 Task: Create a due date automation trigger when advanced on, 2 working days before a card is due add fields with custom field "Resume" set to a date more than 1 days ago at 11:00 AM.
Action: Mouse moved to (832, 242)
Screenshot: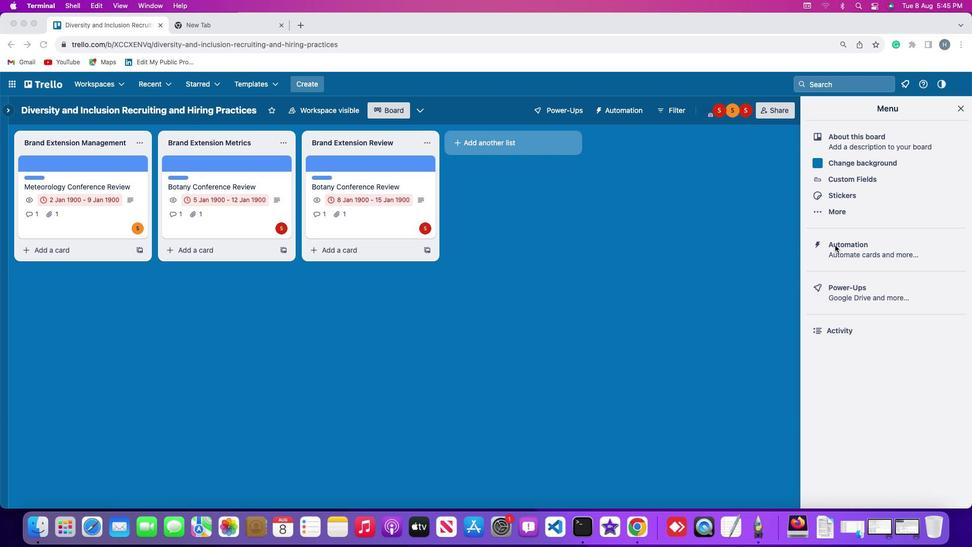 
Action: Mouse pressed left at (832, 242)
Screenshot: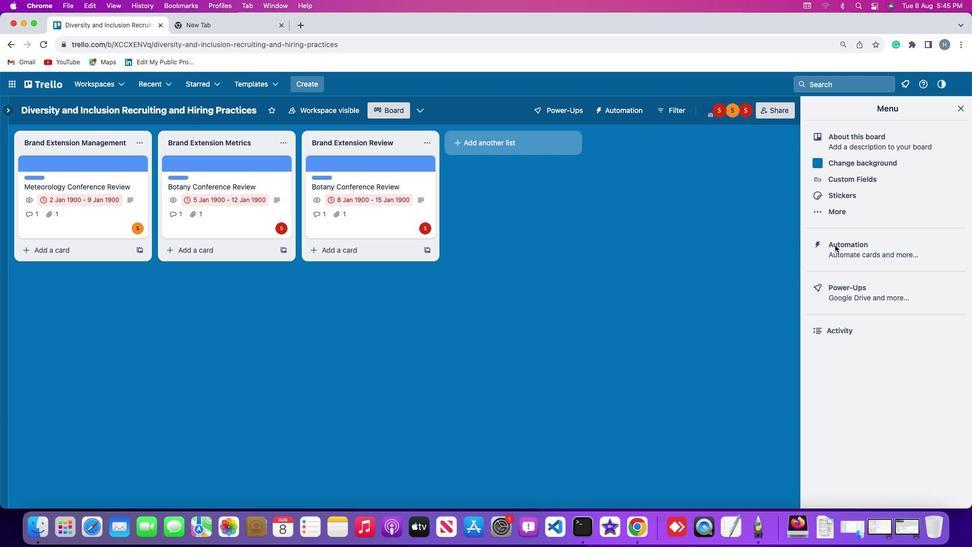 
Action: Mouse pressed left at (832, 242)
Screenshot: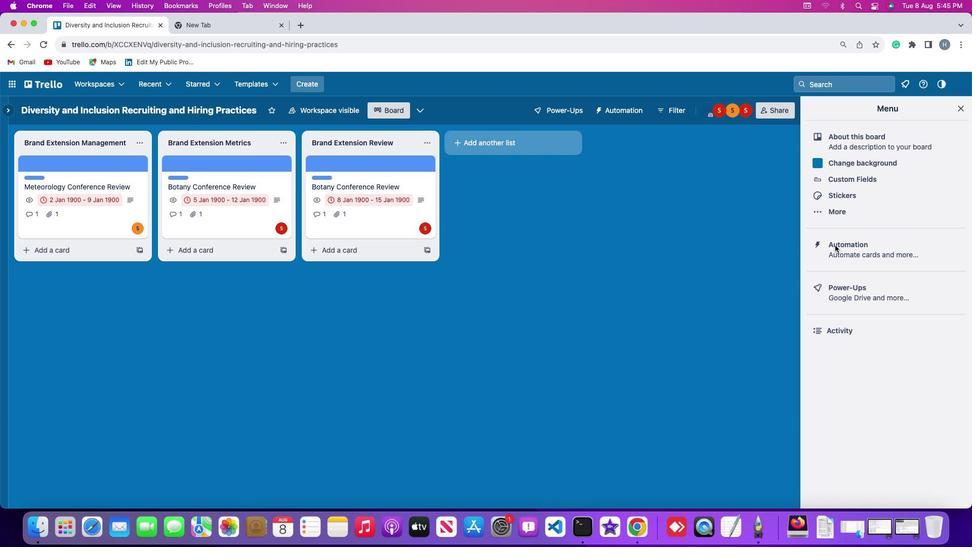 
Action: Mouse moved to (67, 233)
Screenshot: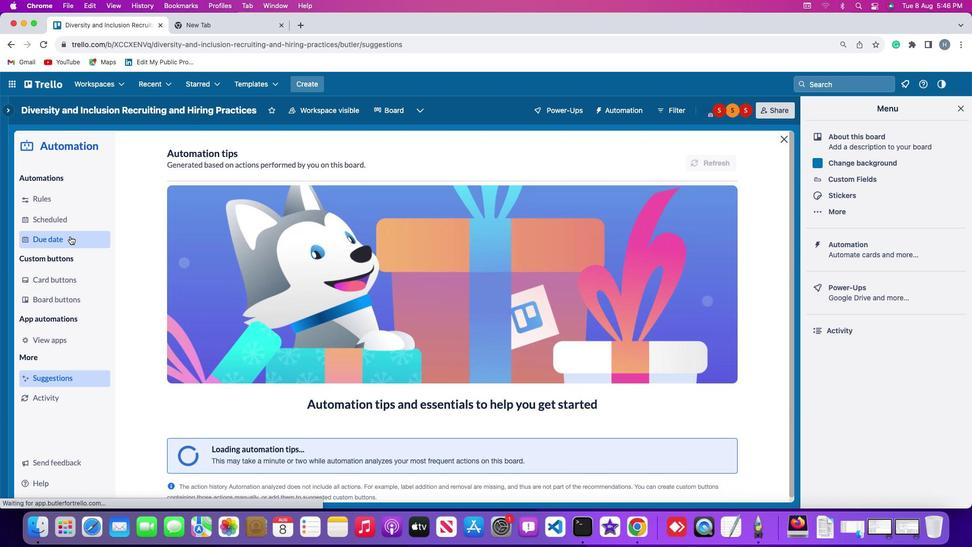 
Action: Mouse pressed left at (67, 233)
Screenshot: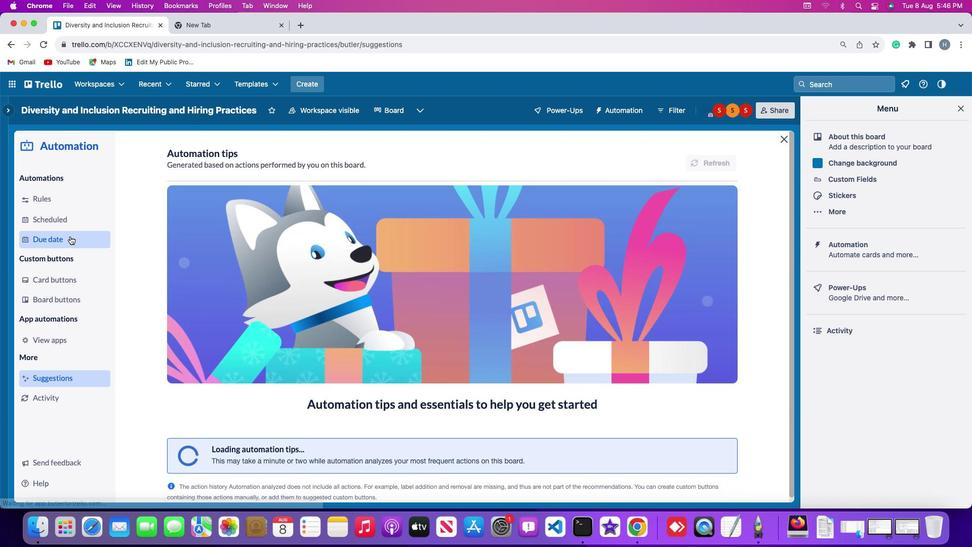 
Action: Mouse moved to (677, 155)
Screenshot: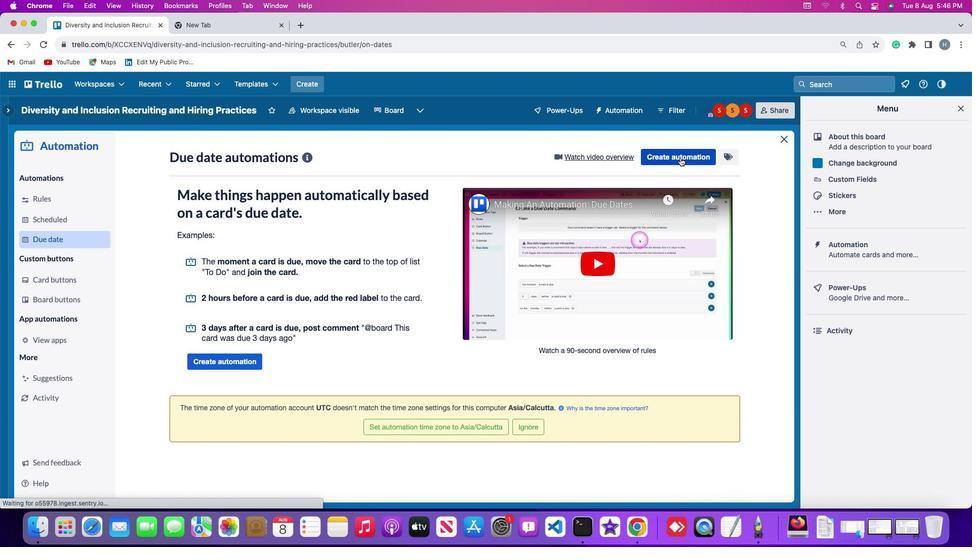 
Action: Mouse pressed left at (677, 155)
Screenshot: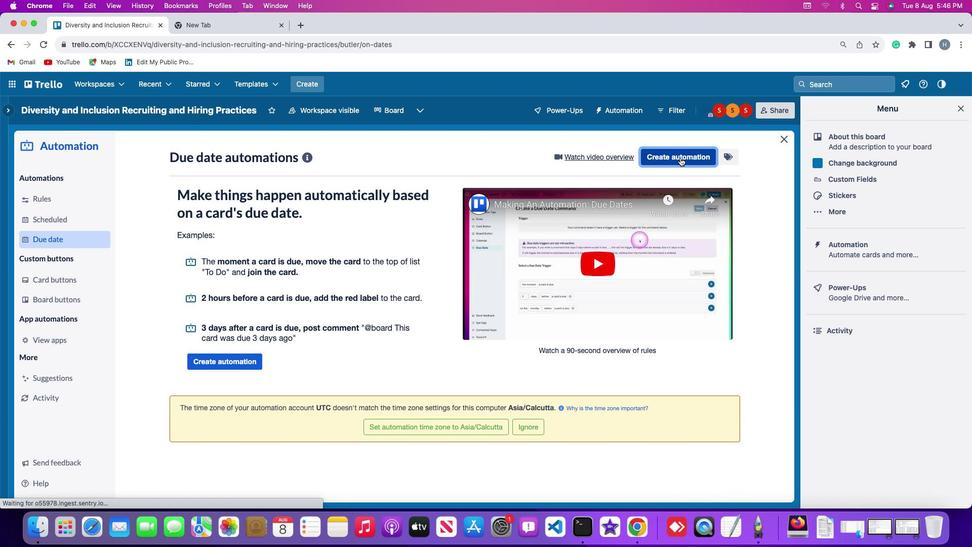 
Action: Mouse moved to (198, 251)
Screenshot: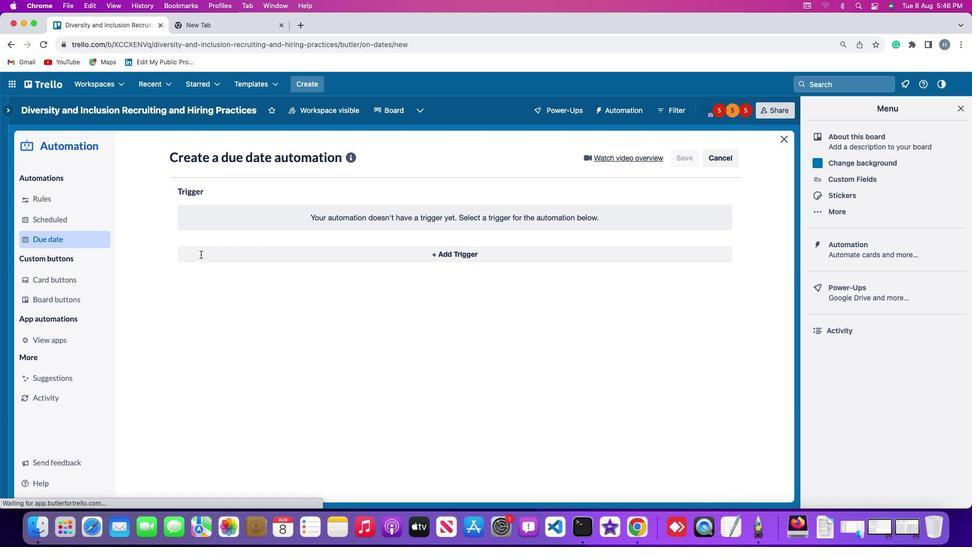 
Action: Mouse pressed left at (198, 251)
Screenshot: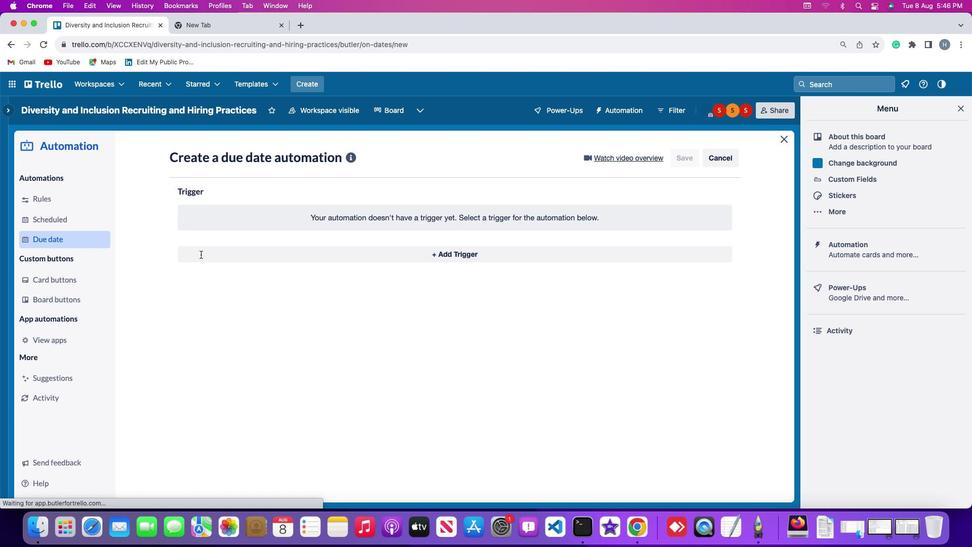 
Action: Mouse moved to (198, 406)
Screenshot: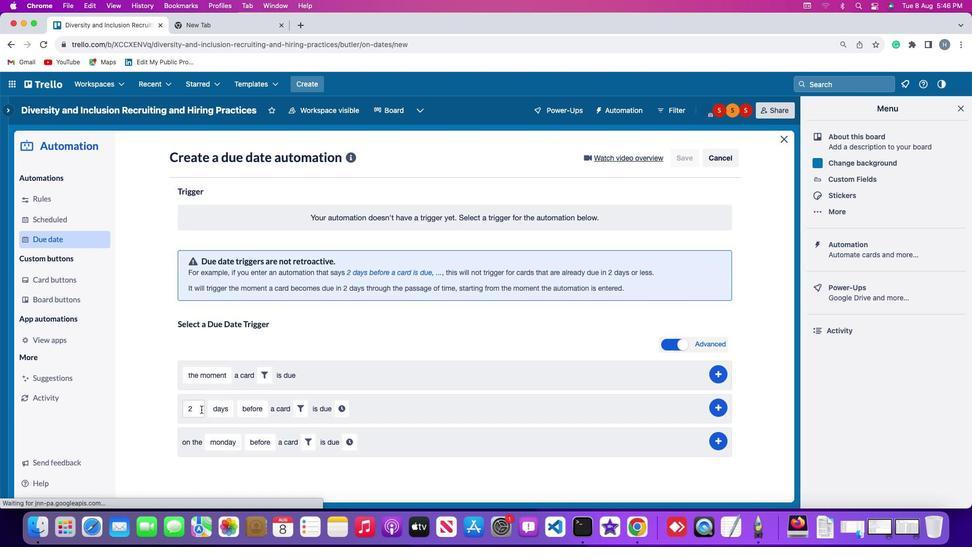 
Action: Mouse pressed left at (198, 406)
Screenshot: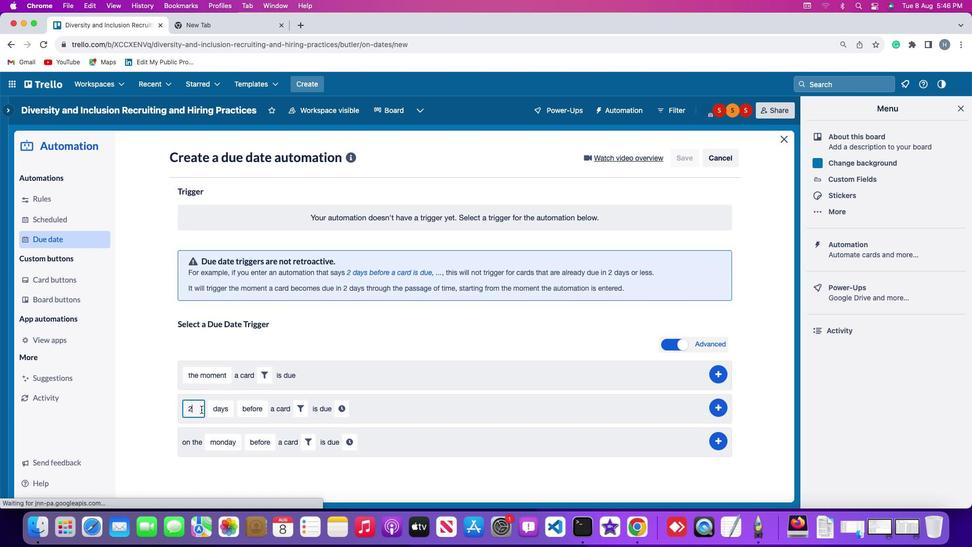 
Action: Key pressed Key.backspace'2'
Screenshot: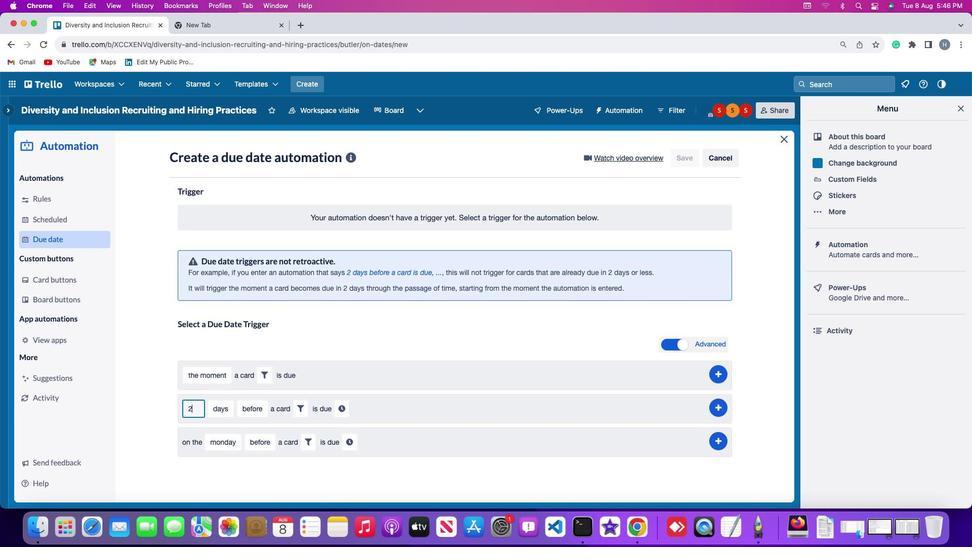 
Action: Mouse moved to (218, 405)
Screenshot: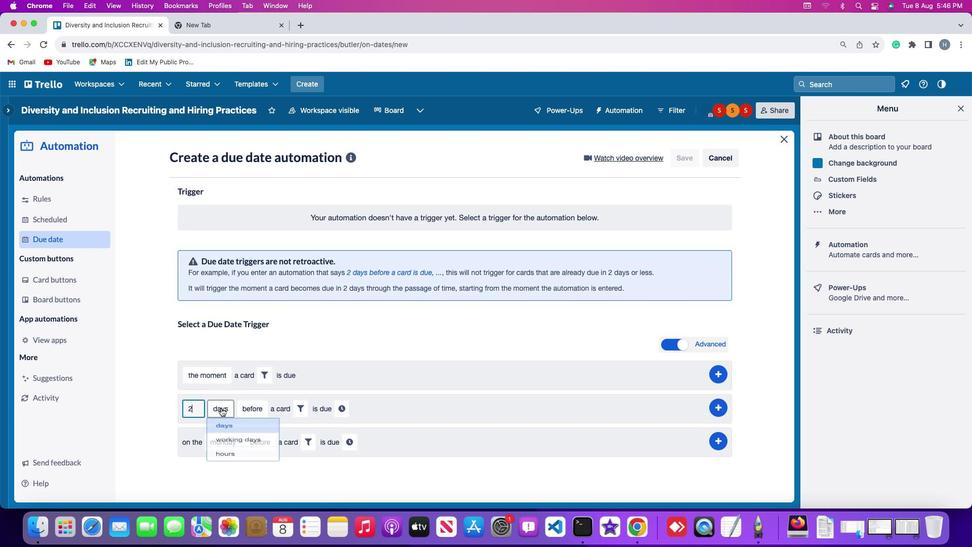 
Action: Mouse pressed left at (218, 405)
Screenshot: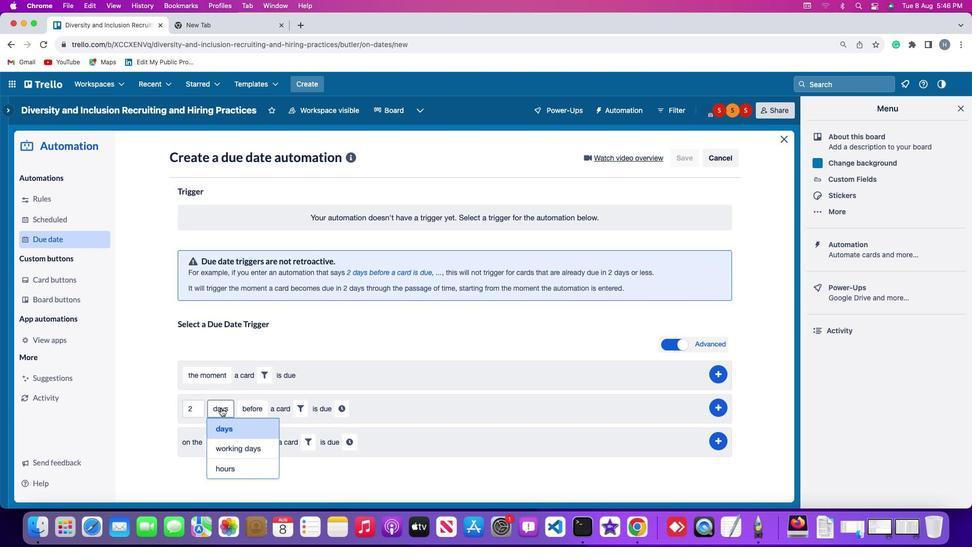 
Action: Mouse moved to (230, 445)
Screenshot: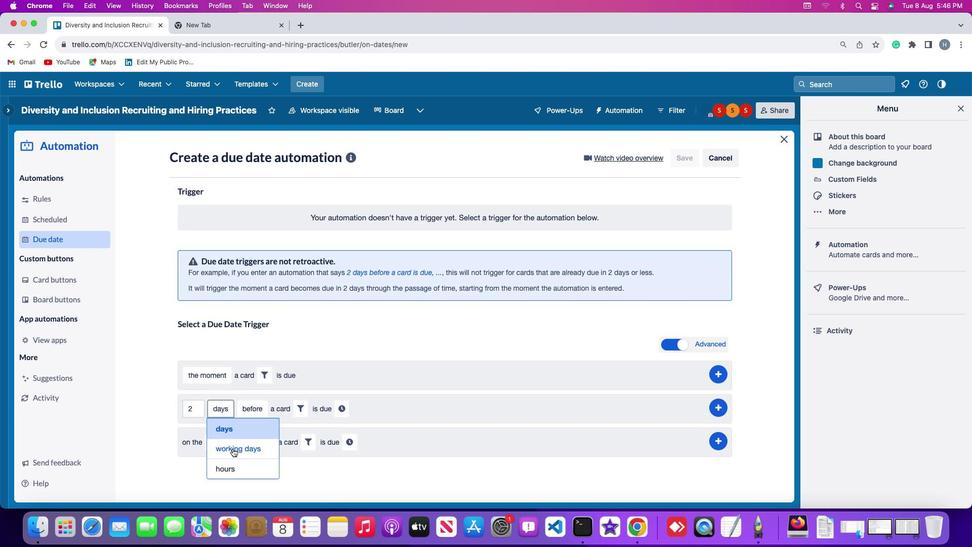 
Action: Mouse pressed left at (230, 445)
Screenshot: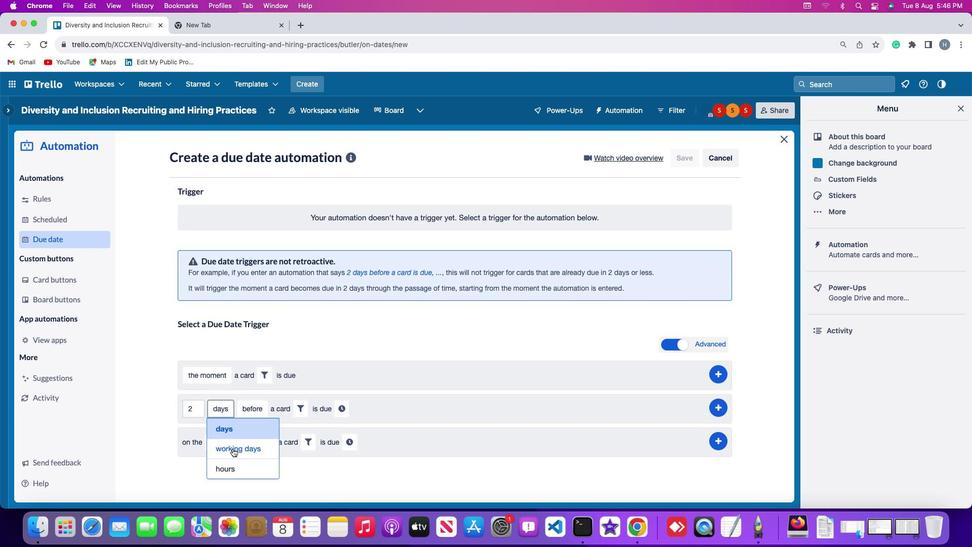 
Action: Mouse moved to (270, 410)
Screenshot: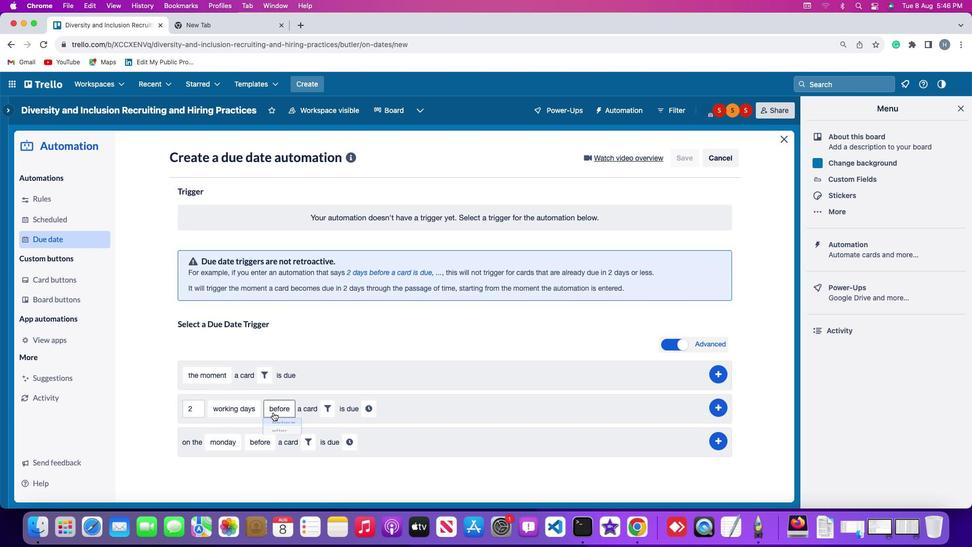 
Action: Mouse pressed left at (270, 410)
Screenshot: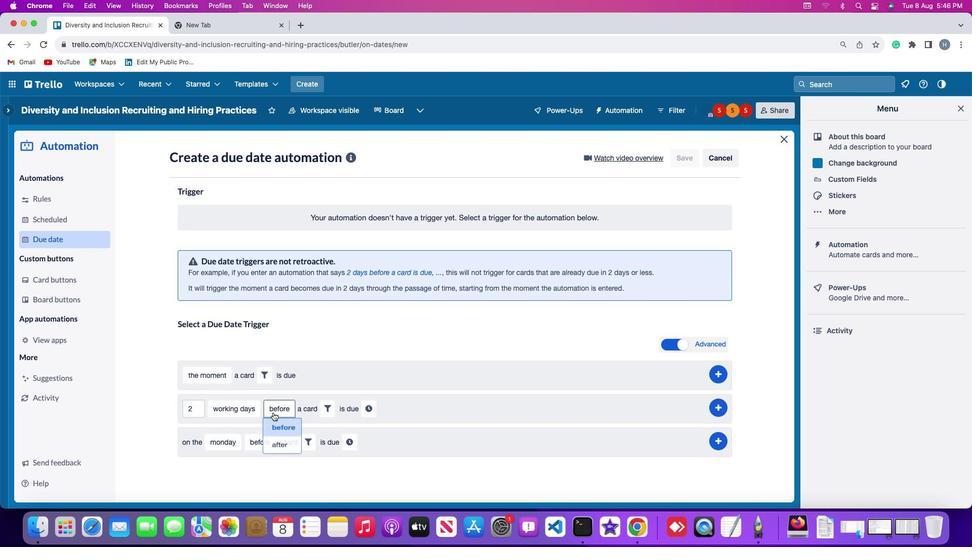 
Action: Mouse moved to (278, 426)
Screenshot: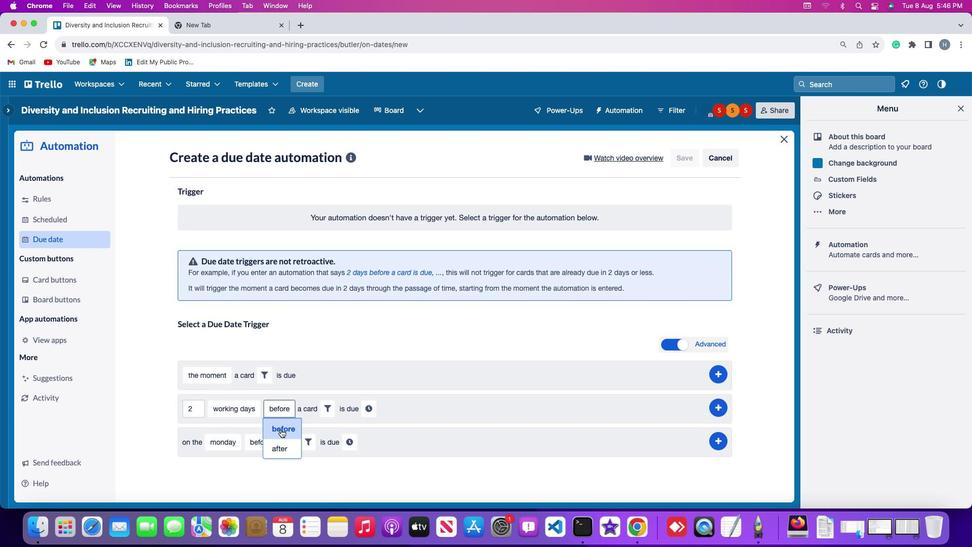 
Action: Mouse pressed left at (278, 426)
Screenshot: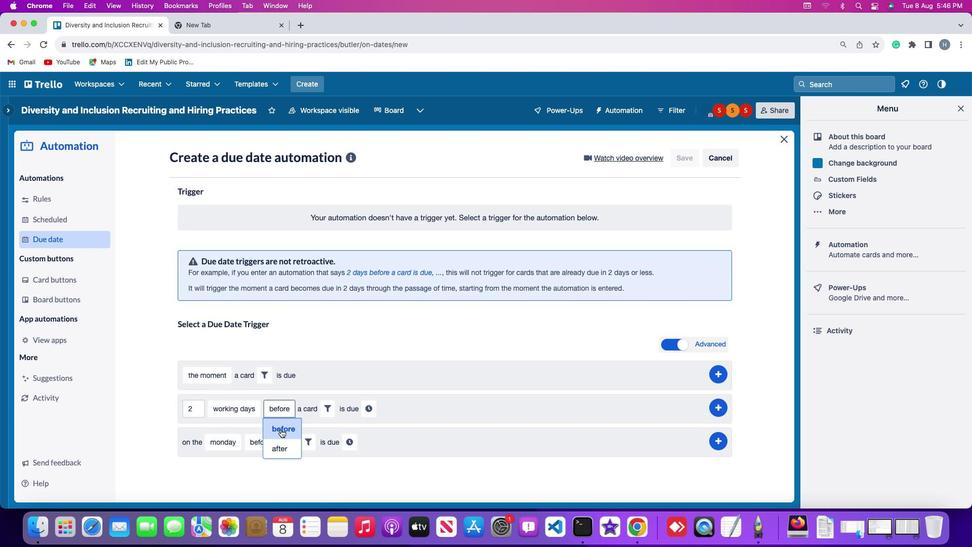 
Action: Mouse moved to (339, 404)
Screenshot: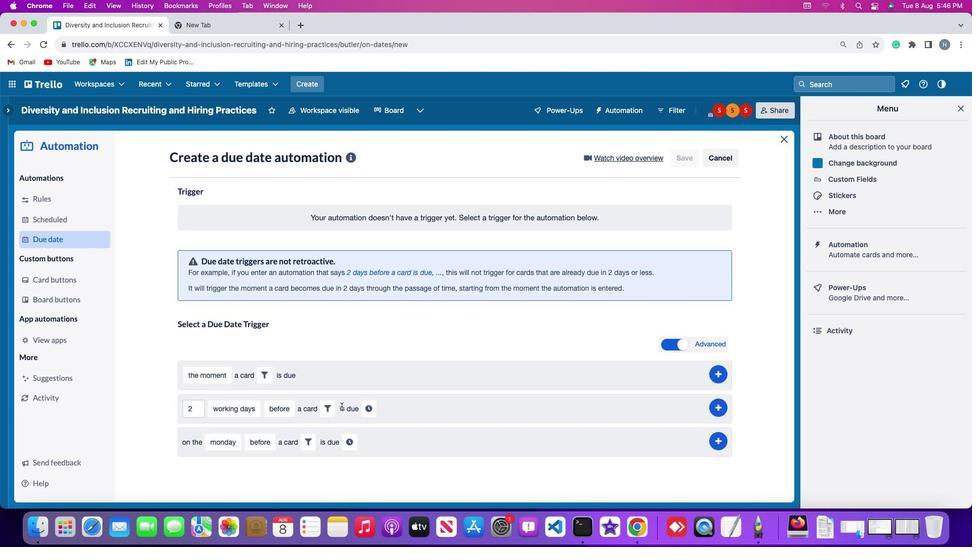 
Action: Mouse pressed left at (339, 404)
Screenshot: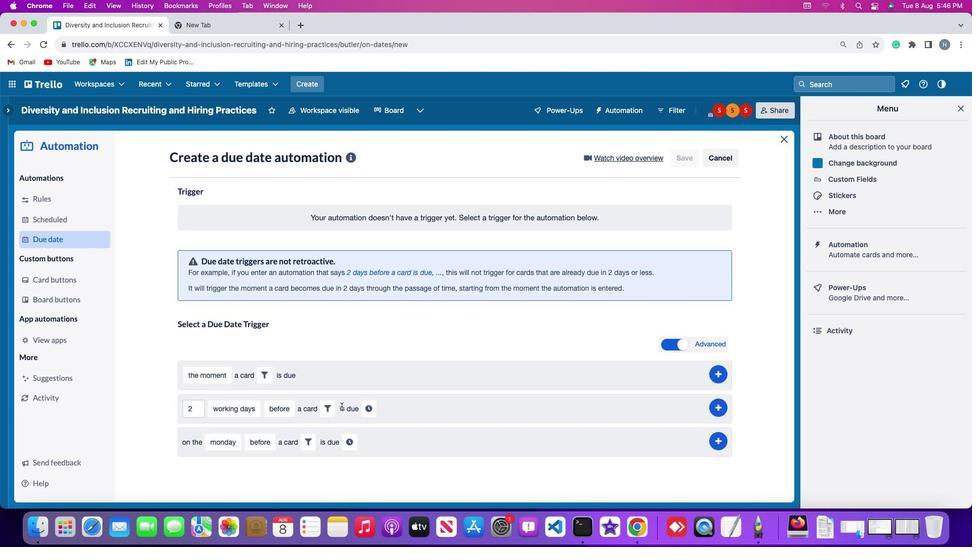 
Action: Mouse moved to (326, 407)
Screenshot: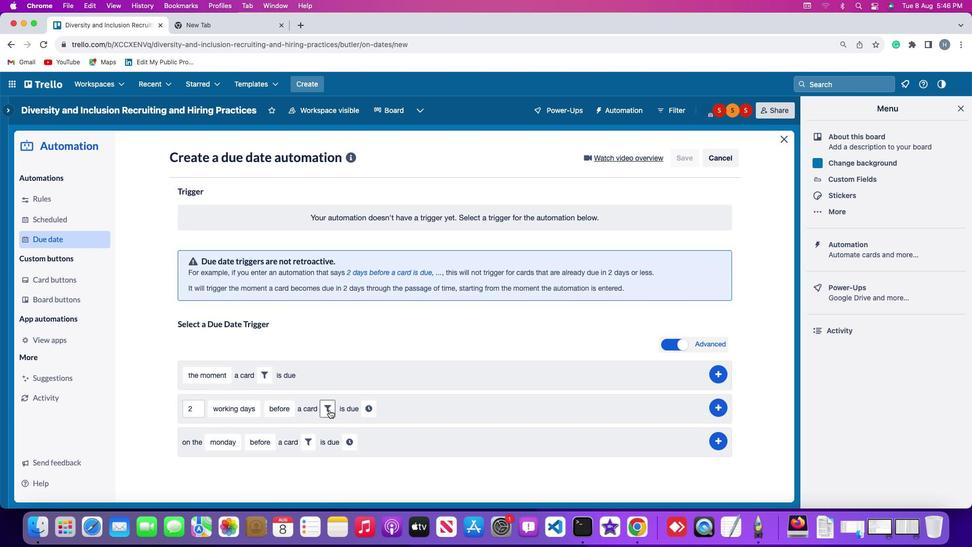 
Action: Mouse pressed left at (326, 407)
Screenshot: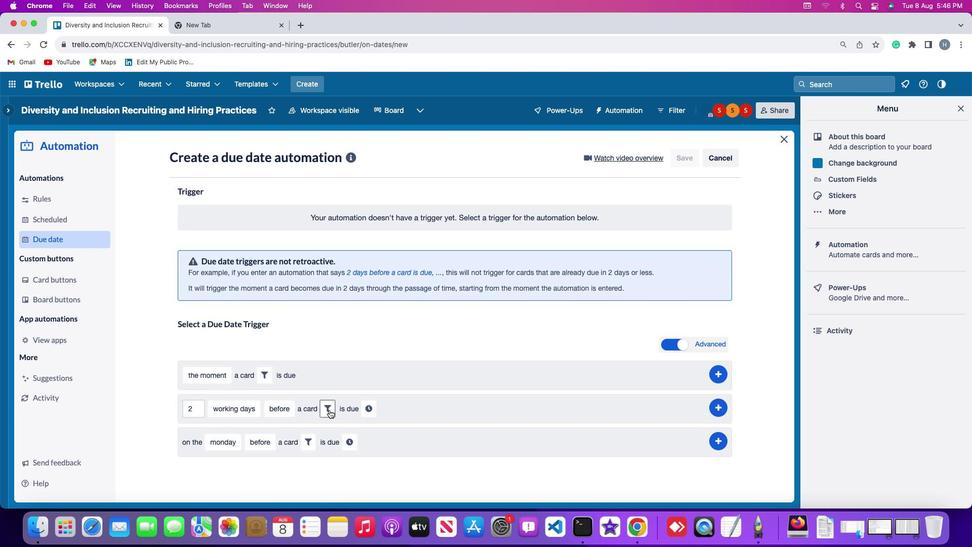 
Action: Mouse moved to (485, 435)
Screenshot: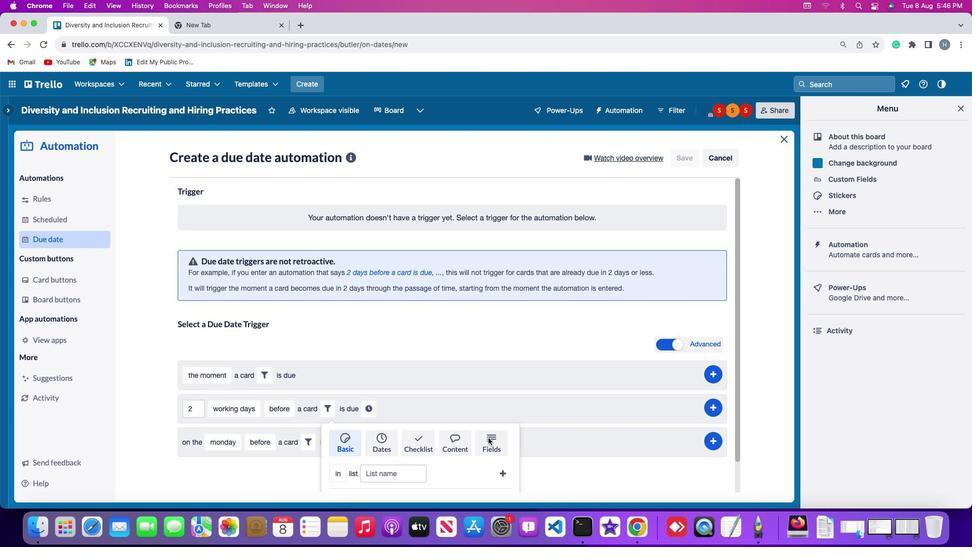 
Action: Mouse pressed left at (485, 435)
Screenshot: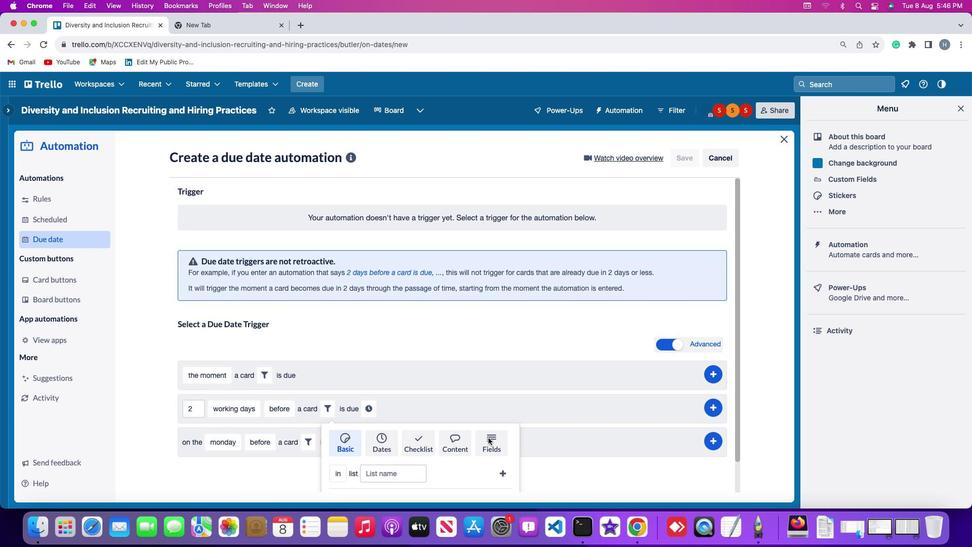 
Action: Mouse moved to (289, 452)
Screenshot: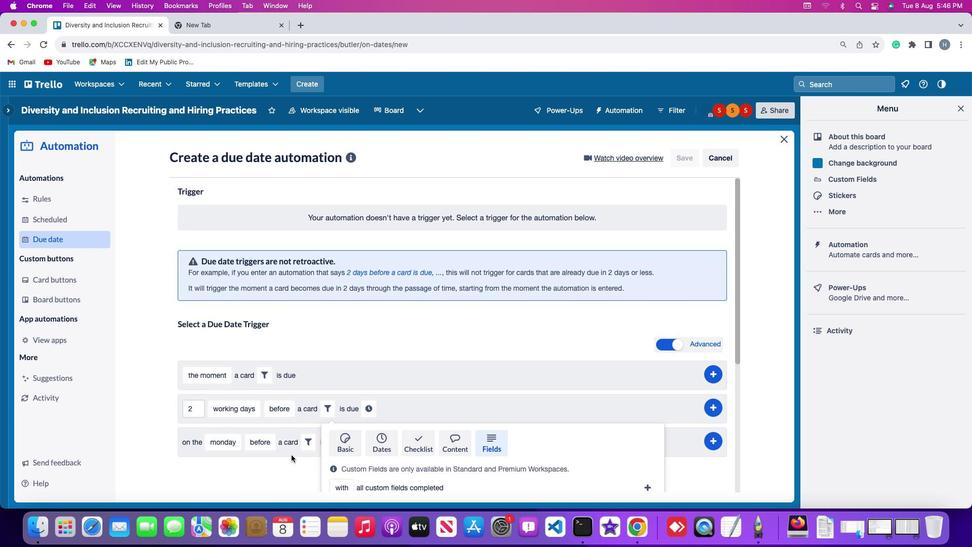 
Action: Mouse scrolled (289, 452) with delta (-2, -2)
Screenshot: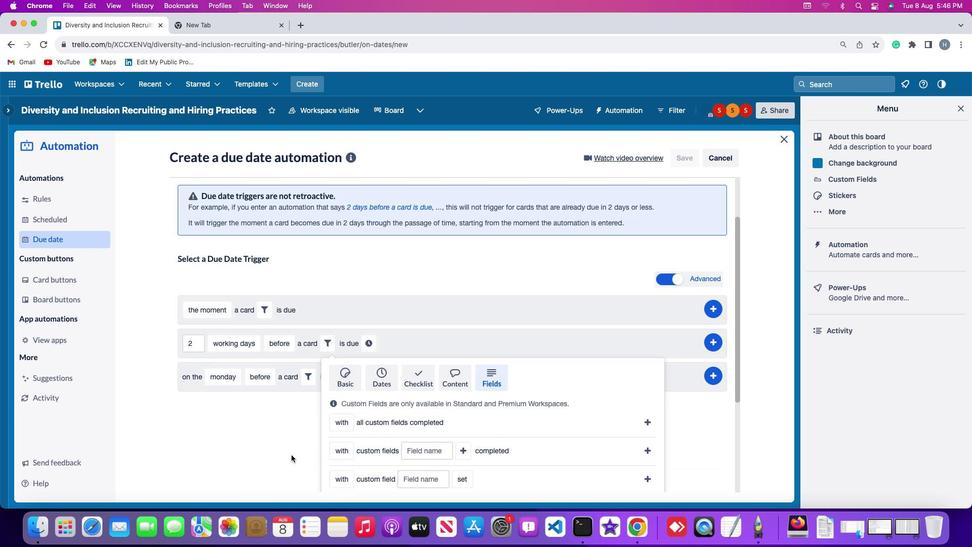 
Action: Mouse scrolled (289, 452) with delta (-2, -2)
Screenshot: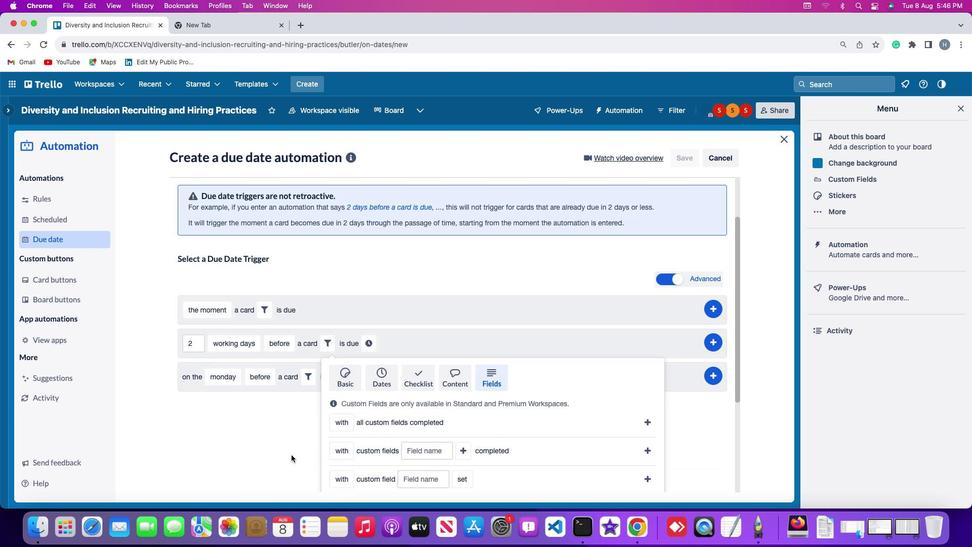 
Action: Mouse scrolled (289, 452) with delta (-2, -3)
Screenshot: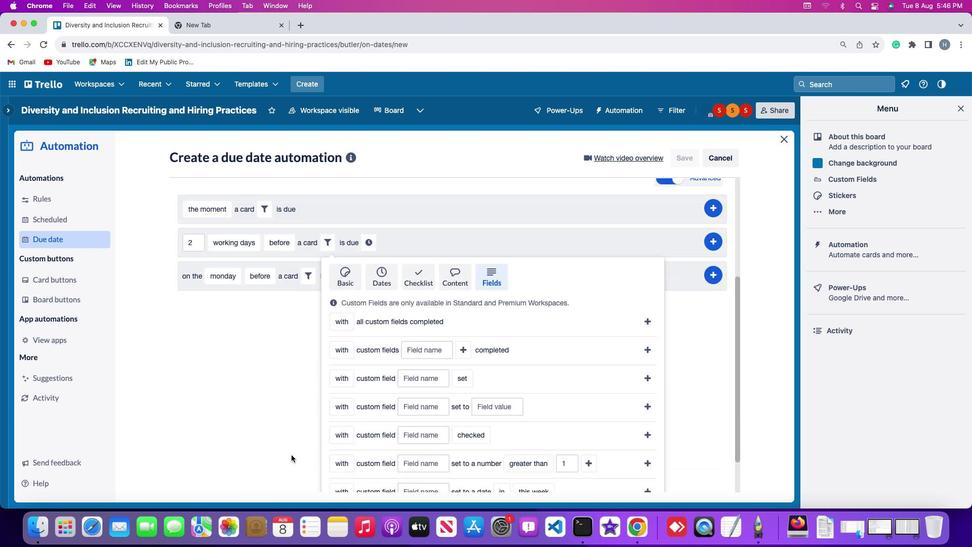 
Action: Mouse scrolled (289, 452) with delta (-2, -4)
Screenshot: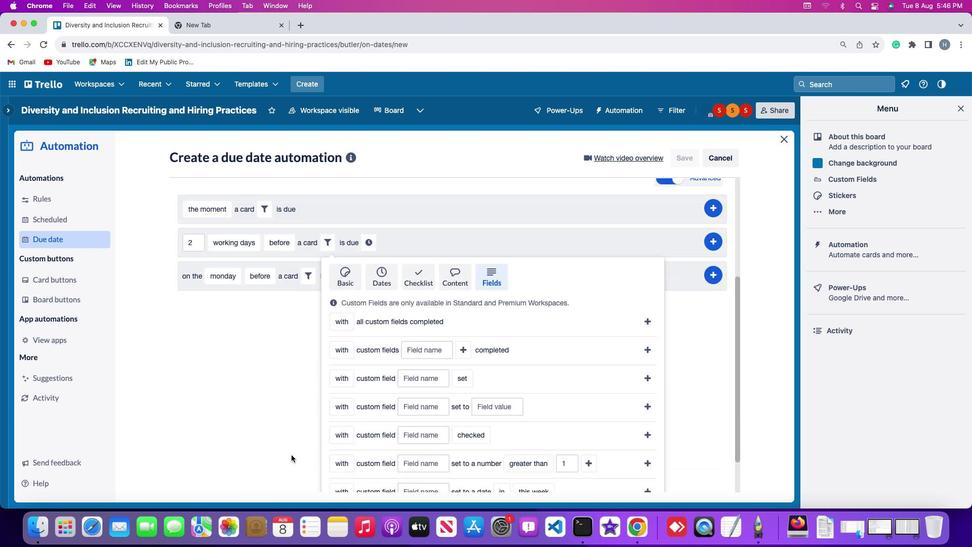 
Action: Mouse scrolled (289, 452) with delta (-2, -5)
Screenshot: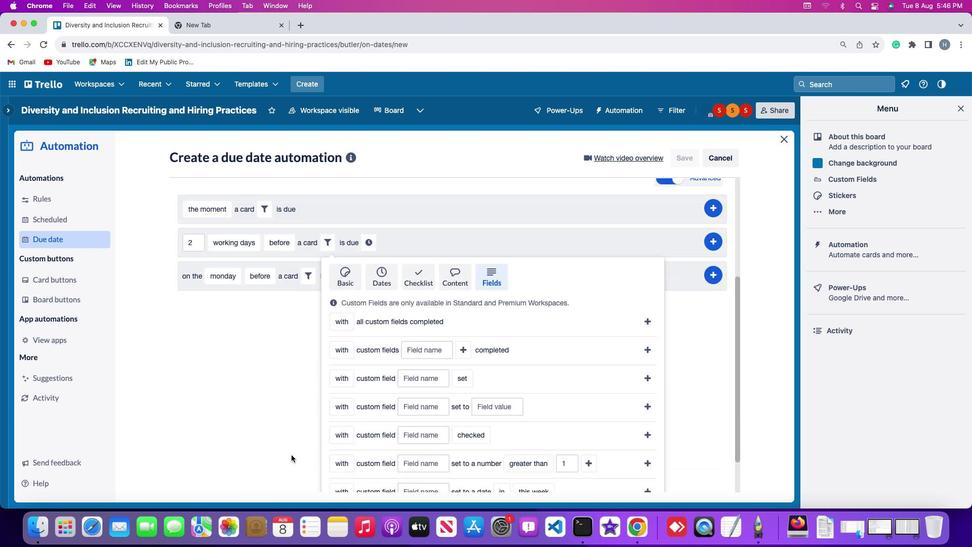 
Action: Mouse scrolled (289, 452) with delta (-2, -5)
Screenshot: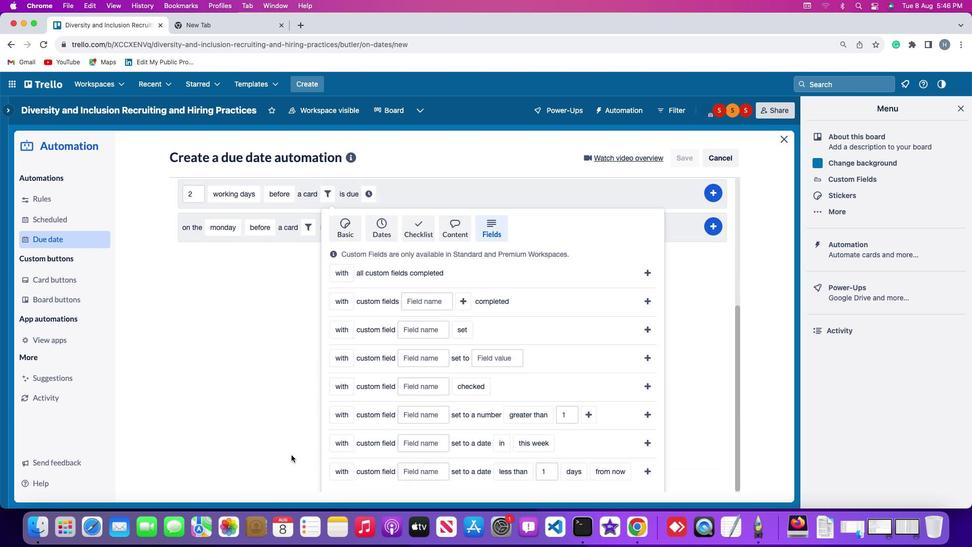 
Action: Mouse scrolled (289, 452) with delta (-2, -2)
Screenshot: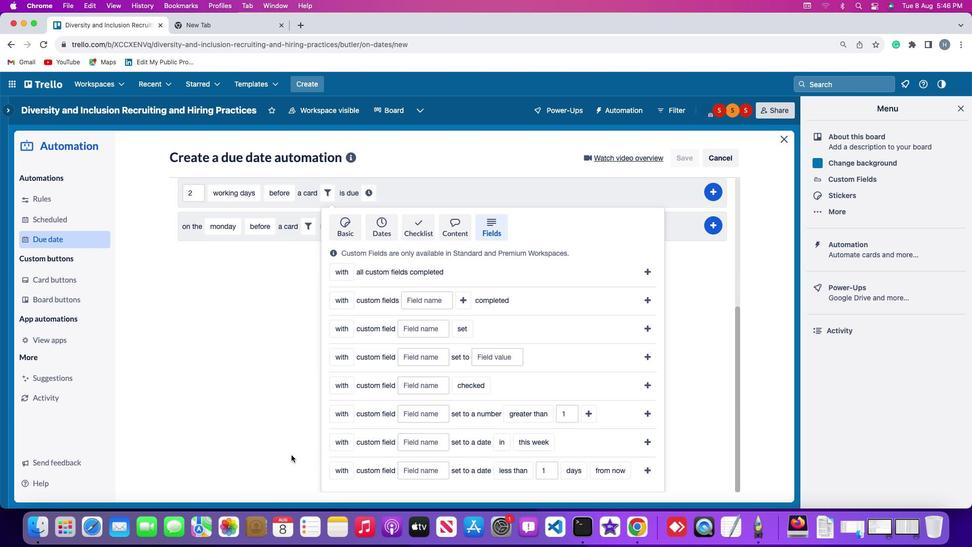 
Action: Mouse scrolled (289, 452) with delta (-2, -2)
Screenshot: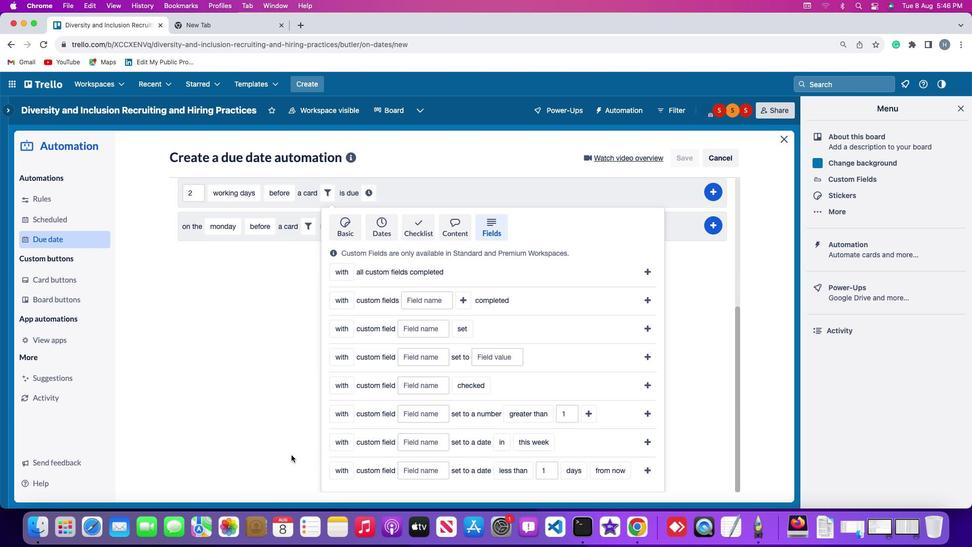 
Action: Mouse scrolled (289, 452) with delta (-2, -4)
Screenshot: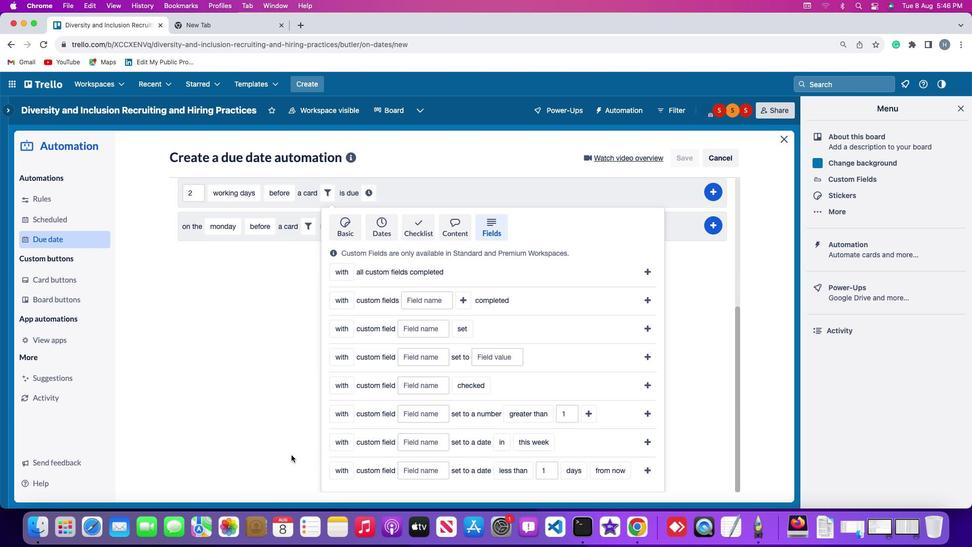 
Action: Mouse scrolled (289, 452) with delta (-2, -4)
Screenshot: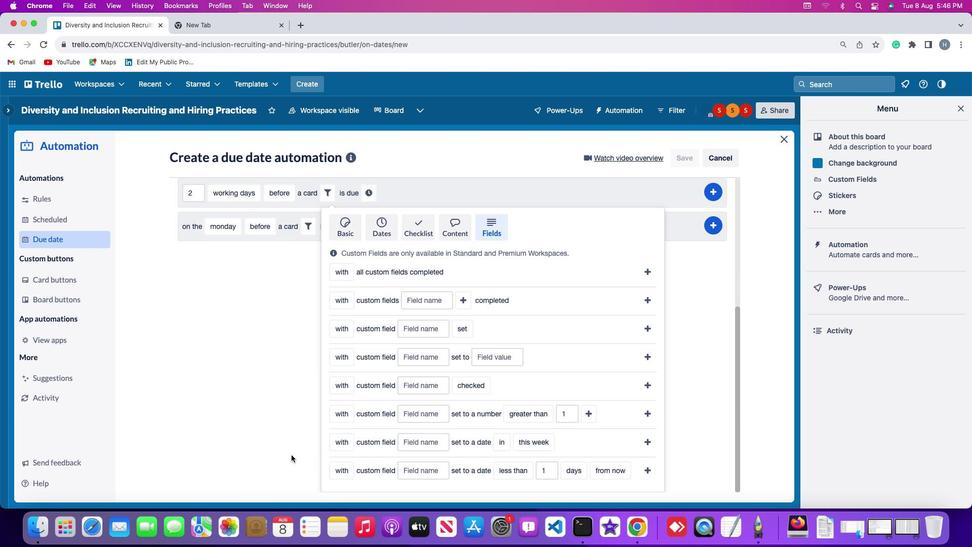 
Action: Mouse scrolled (289, 452) with delta (-2, -5)
Screenshot: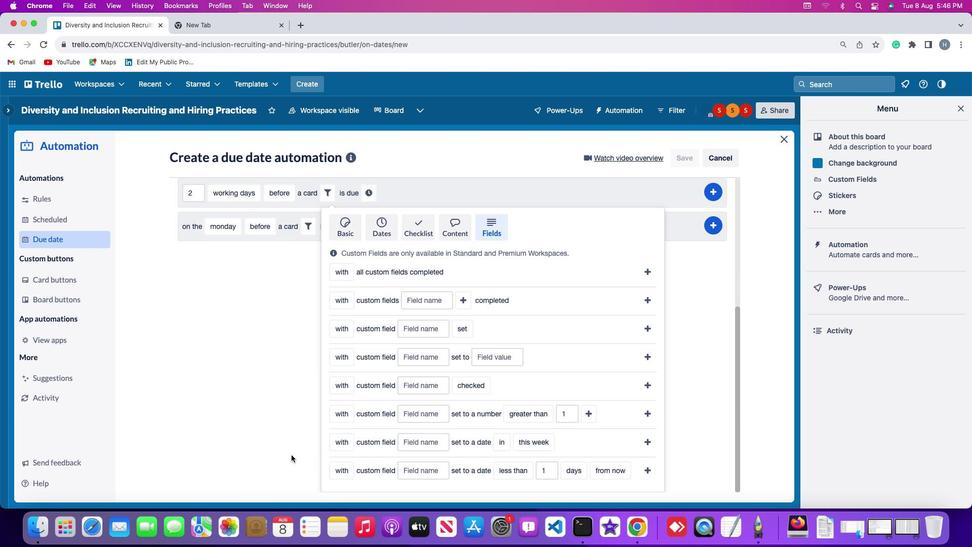 
Action: Mouse moved to (342, 467)
Screenshot: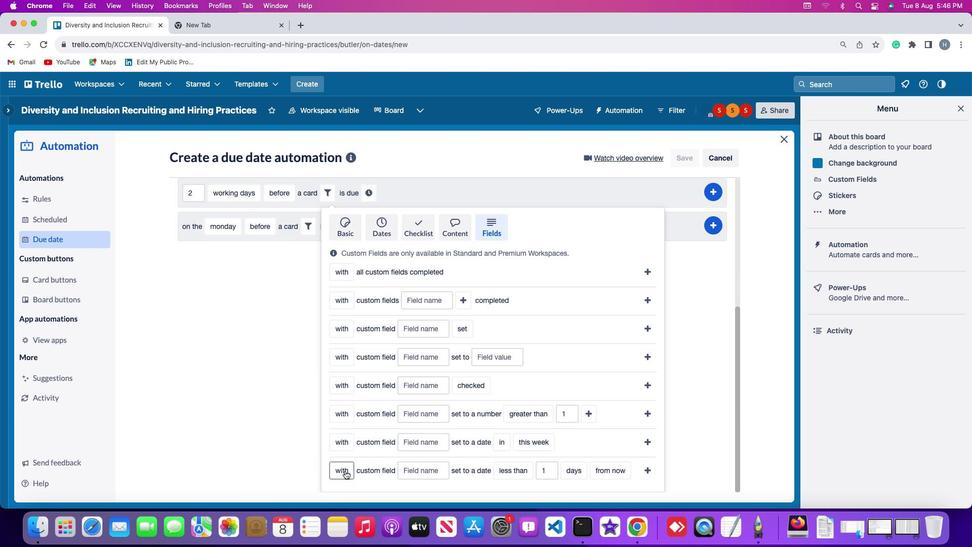 
Action: Mouse pressed left at (342, 467)
Screenshot: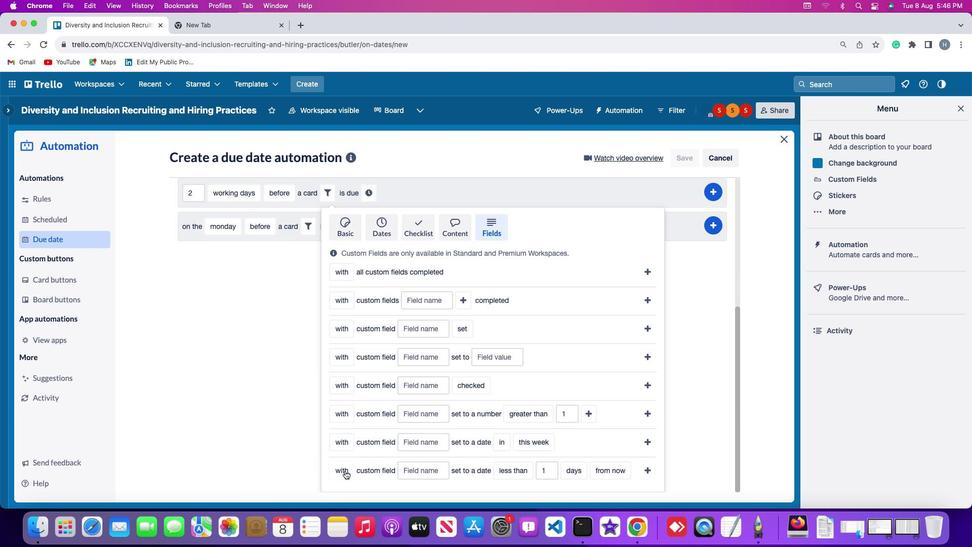 
Action: Mouse moved to (348, 430)
Screenshot: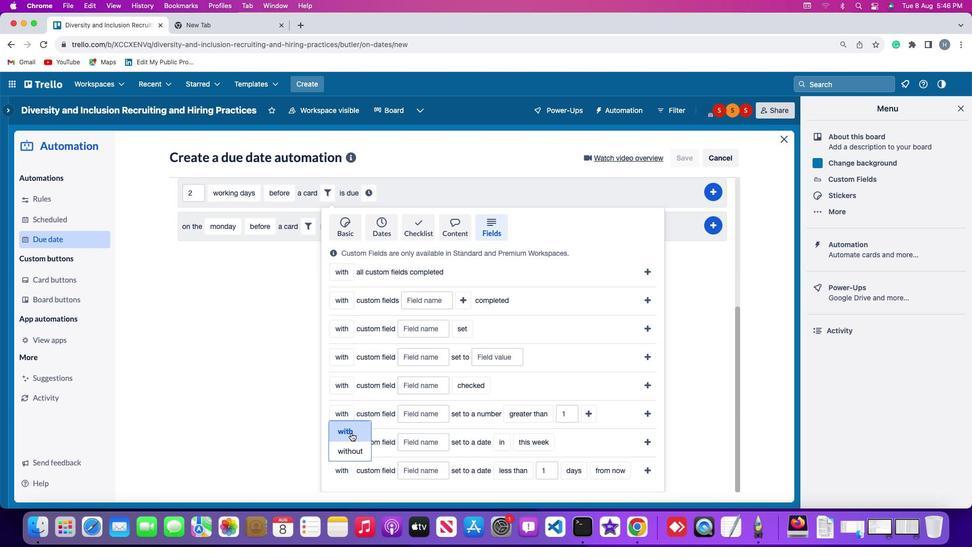 
Action: Mouse pressed left at (348, 430)
Screenshot: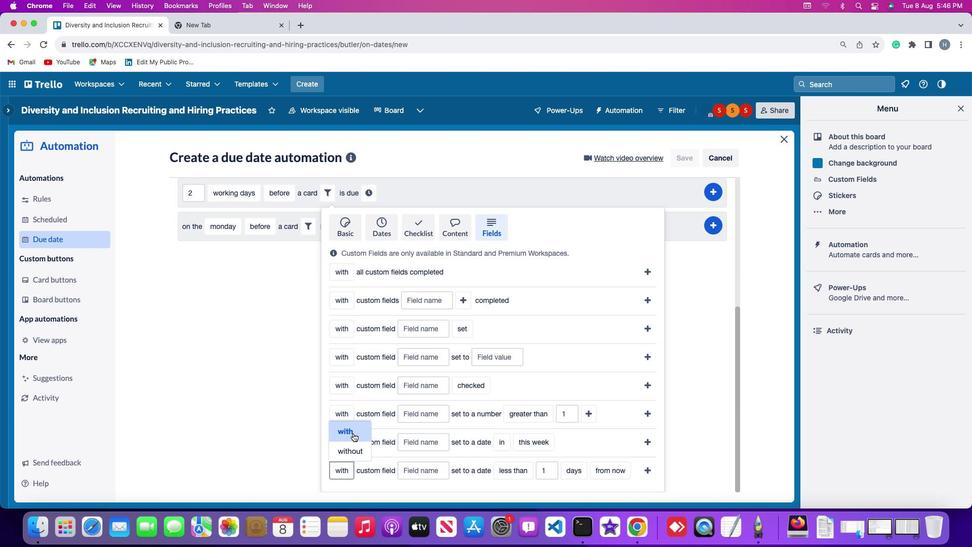 
Action: Mouse moved to (412, 472)
Screenshot: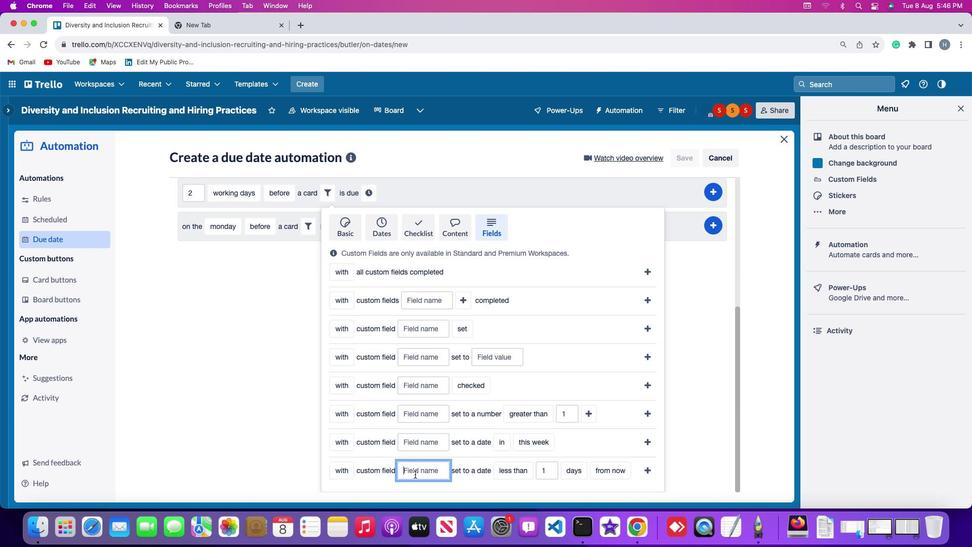 
Action: Mouse pressed left at (412, 472)
Screenshot: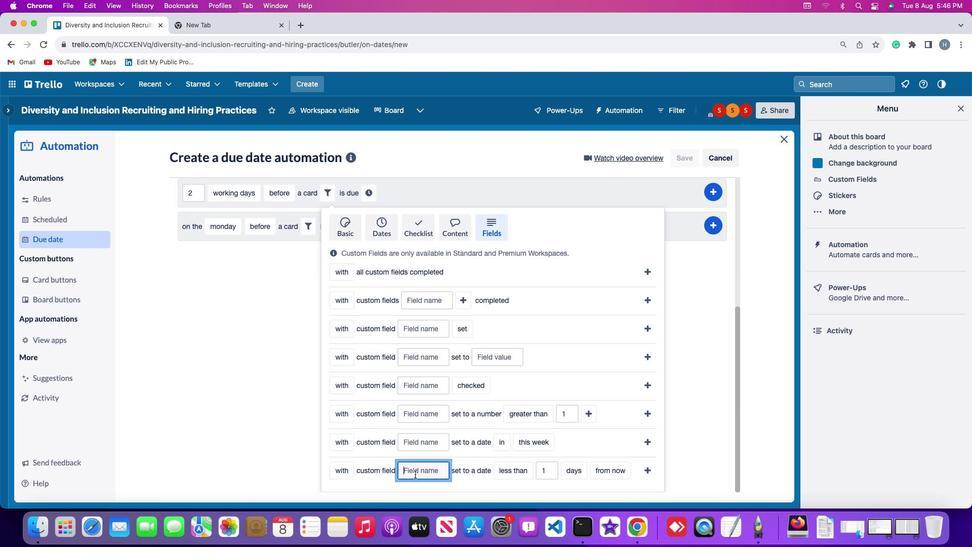 
Action: Key pressed Key.shift'R''e''s''u''m''e'
Screenshot: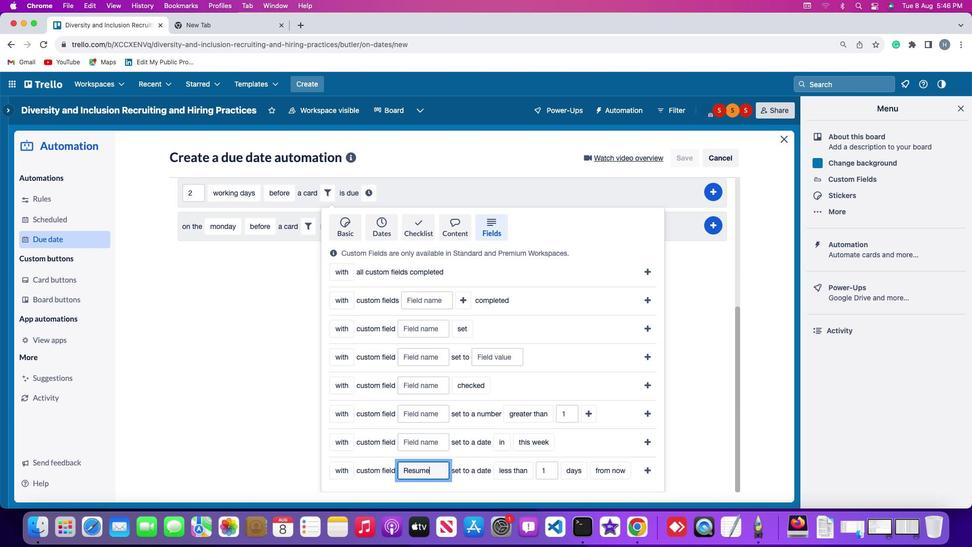 
Action: Mouse moved to (499, 471)
Screenshot: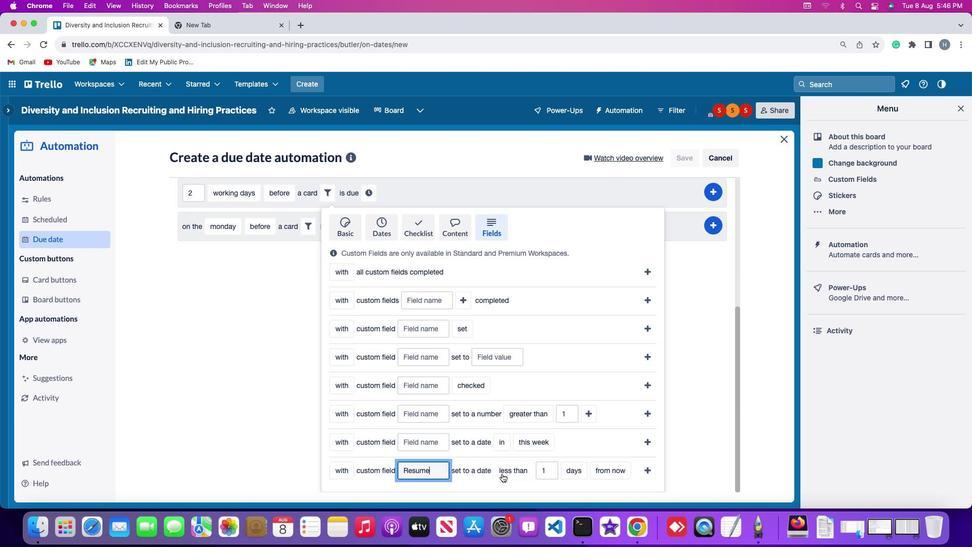 
Action: Mouse pressed left at (499, 471)
Screenshot: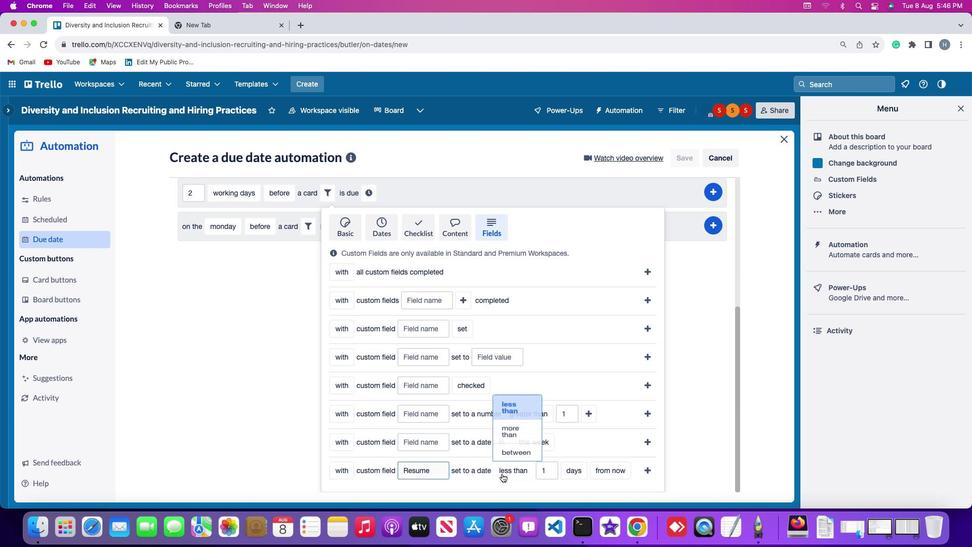 
Action: Mouse moved to (513, 420)
Screenshot: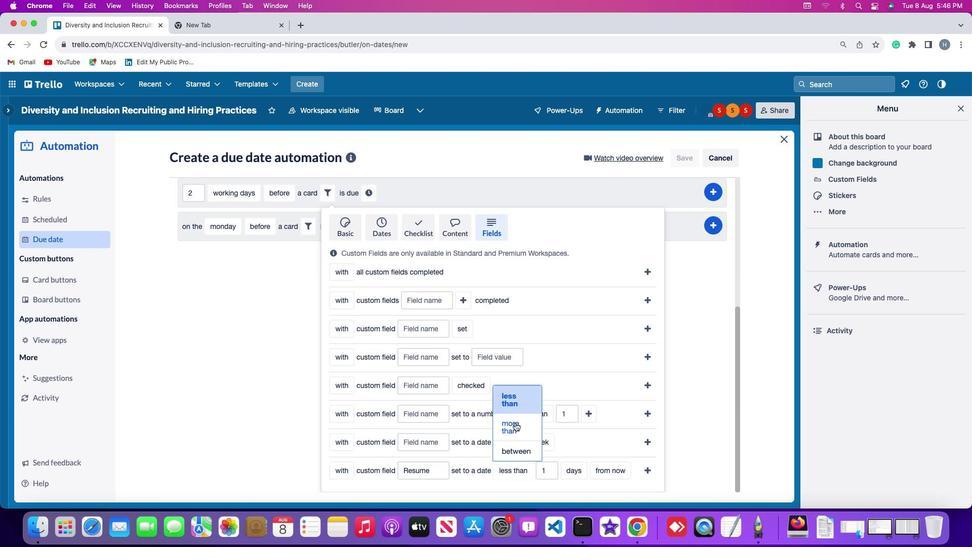 
Action: Mouse pressed left at (513, 420)
Screenshot: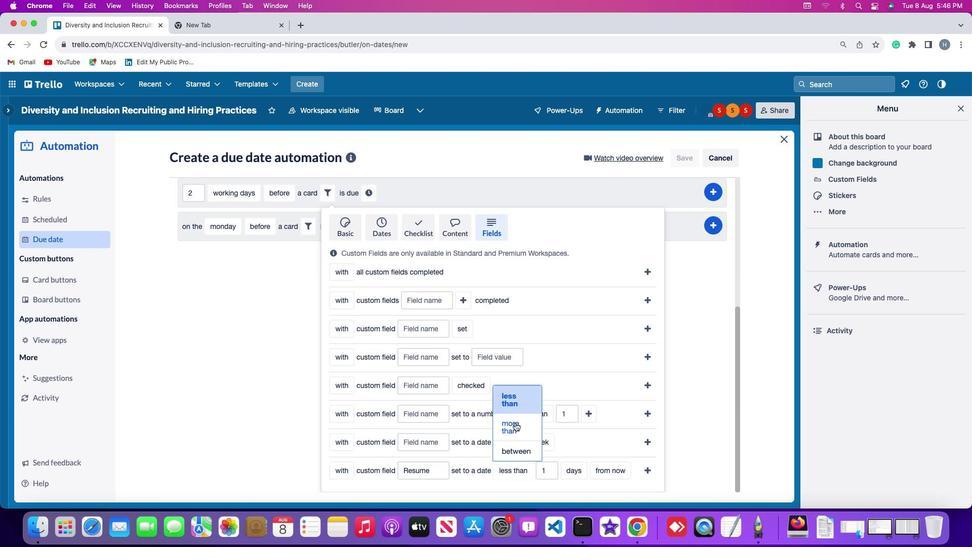 
Action: Mouse moved to (553, 468)
Screenshot: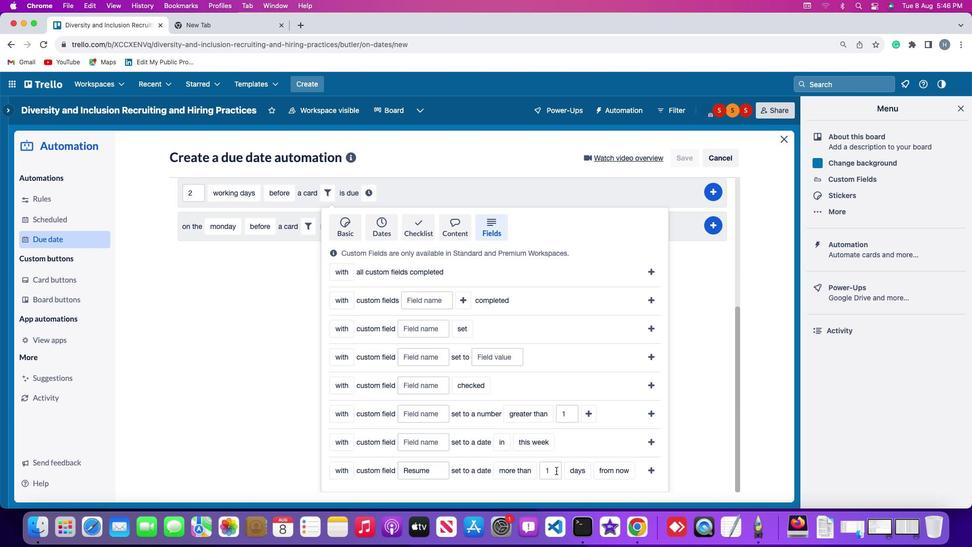 
Action: Mouse pressed left at (553, 468)
Screenshot: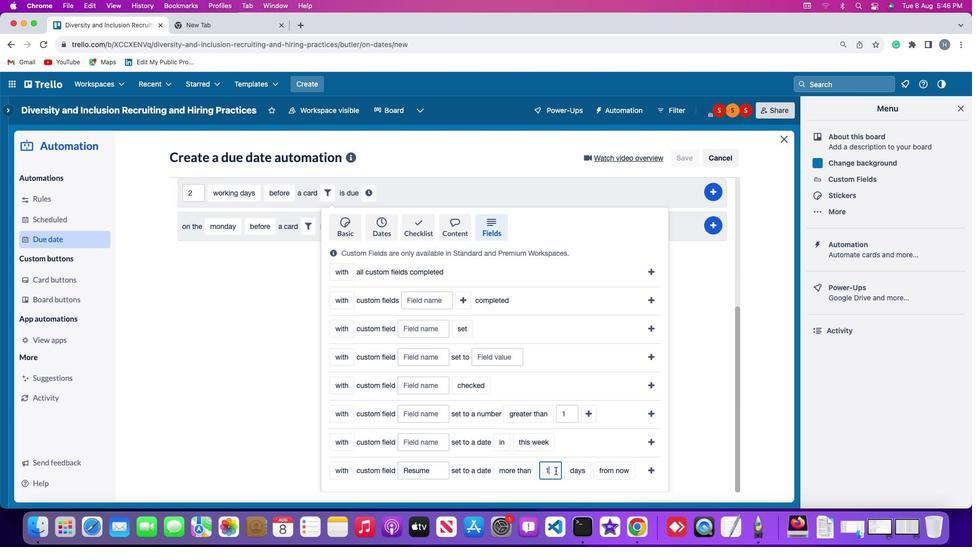
Action: Mouse moved to (553, 467)
Screenshot: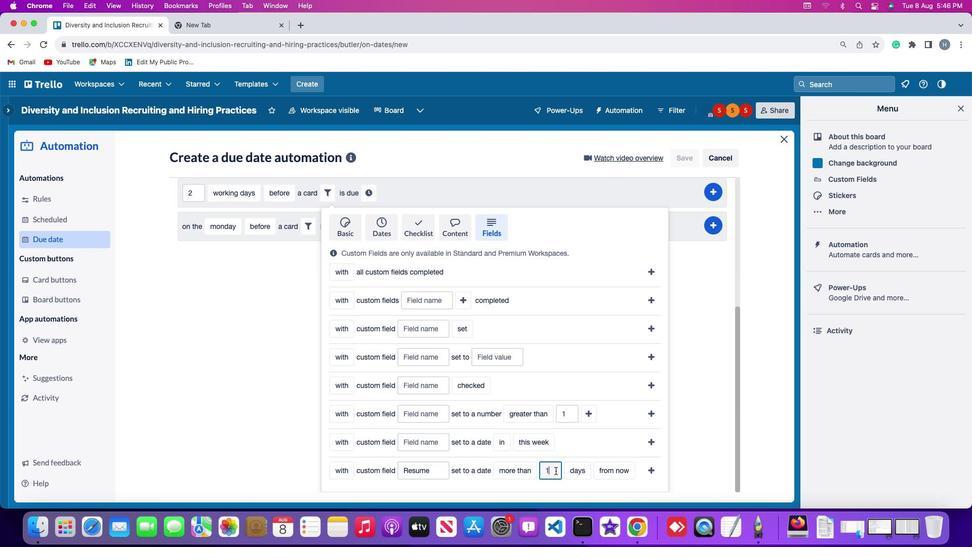 
Action: Key pressed Key.backspace'1'
Screenshot: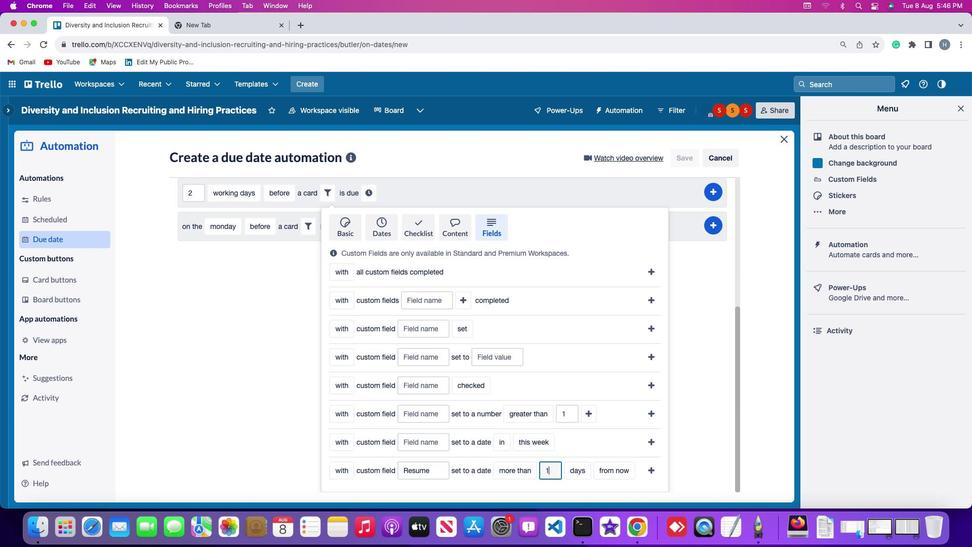 
Action: Mouse moved to (572, 469)
Screenshot: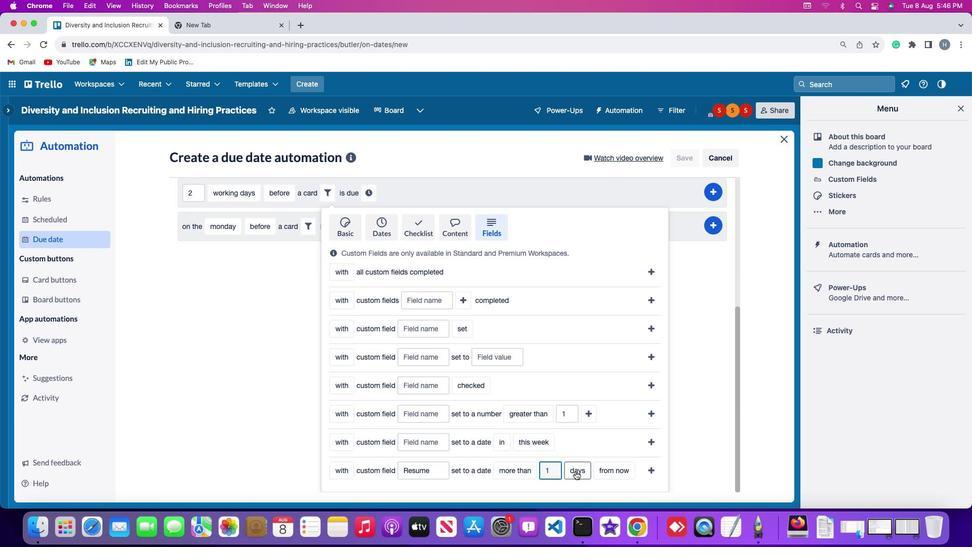 
Action: Mouse pressed left at (572, 469)
Screenshot: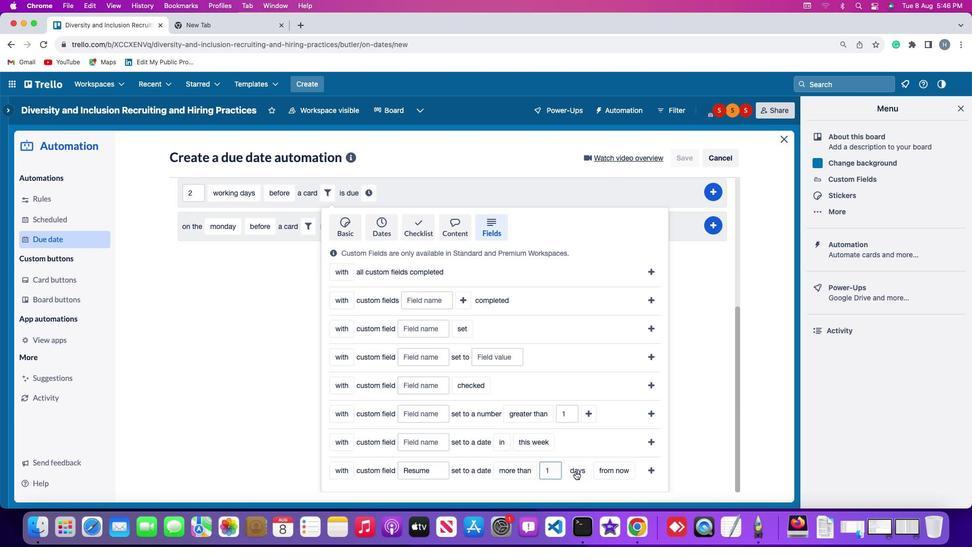 
Action: Mouse moved to (593, 431)
Screenshot: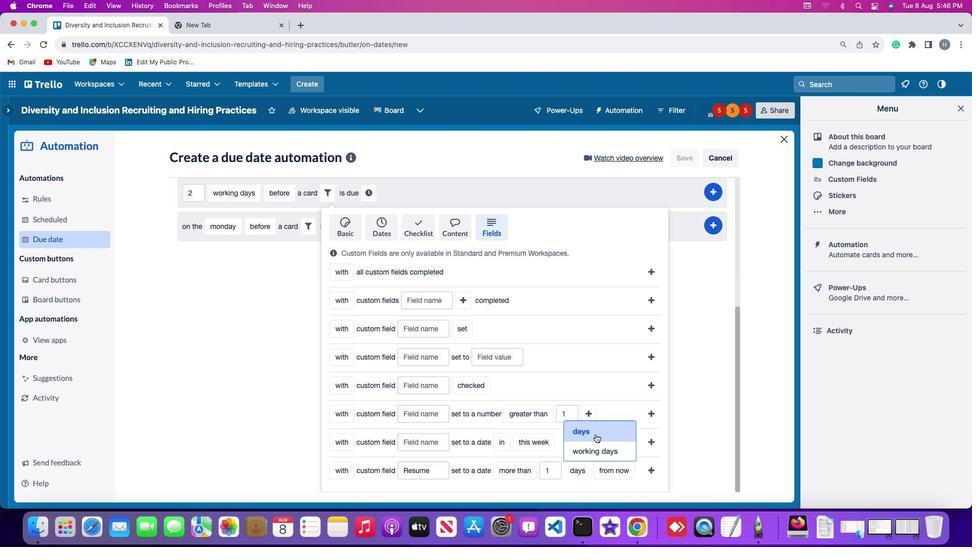 
Action: Mouse pressed left at (593, 431)
Screenshot: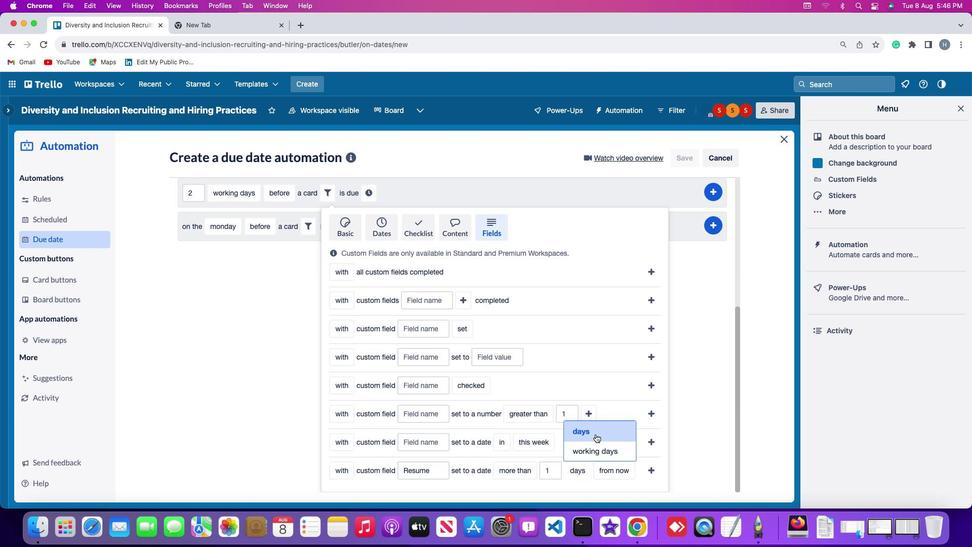 
Action: Mouse moved to (608, 464)
Screenshot: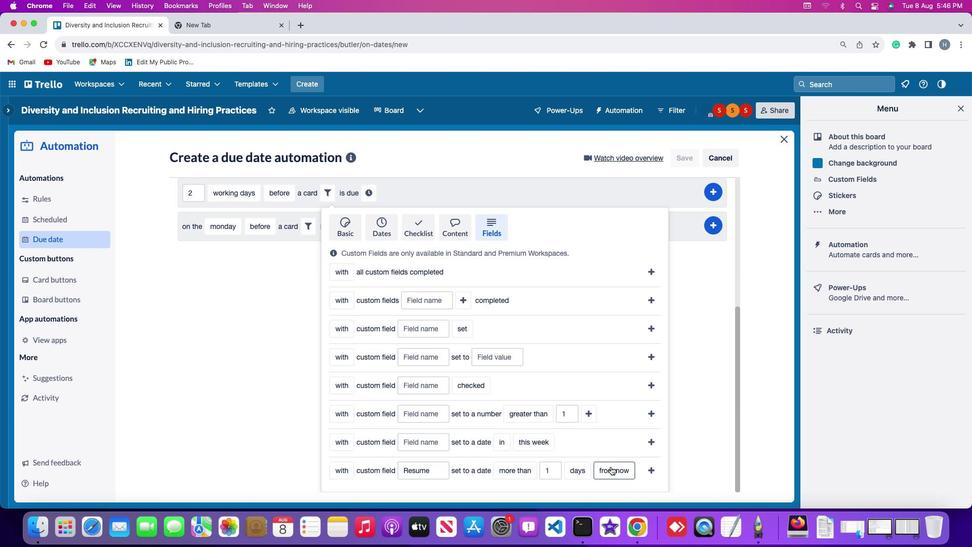 
Action: Mouse pressed left at (608, 464)
Screenshot: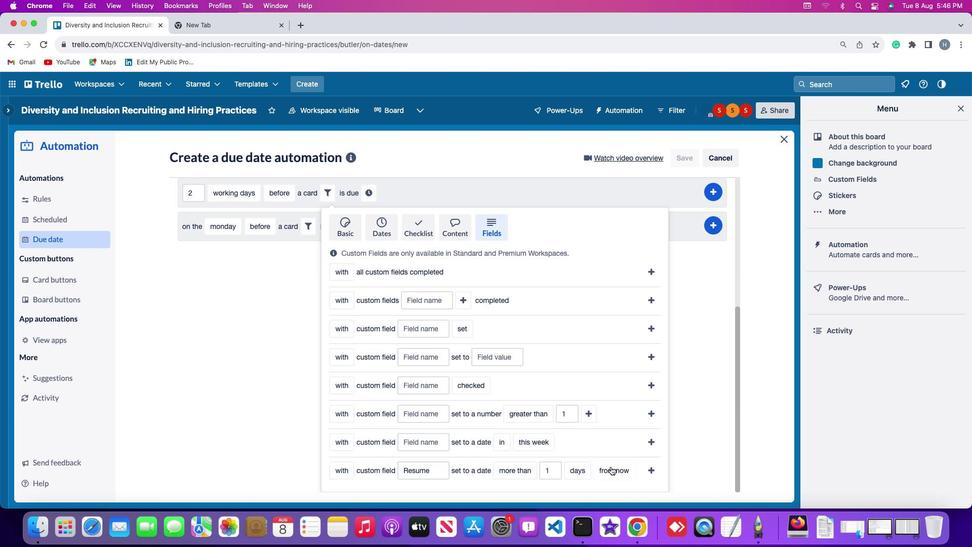 
Action: Mouse moved to (611, 452)
Screenshot: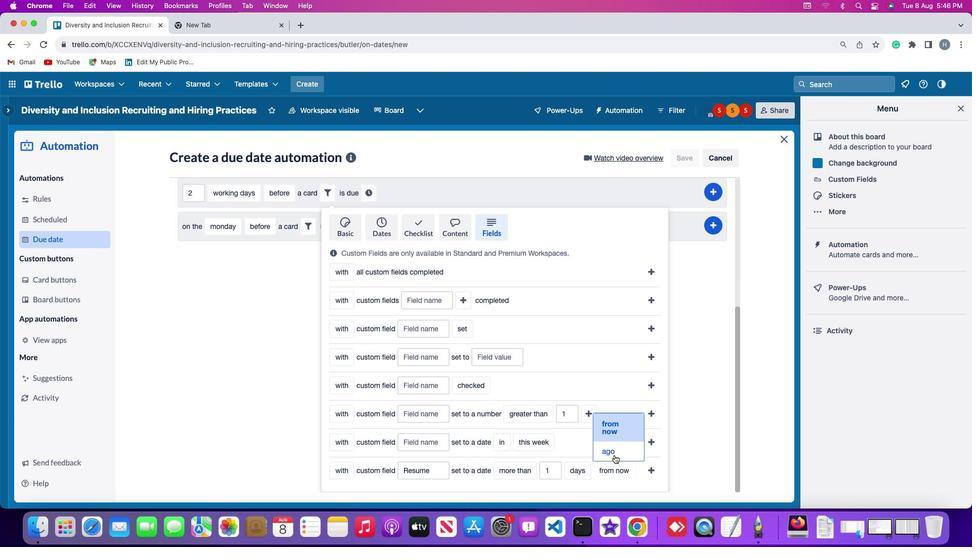 
Action: Mouse pressed left at (611, 452)
Screenshot: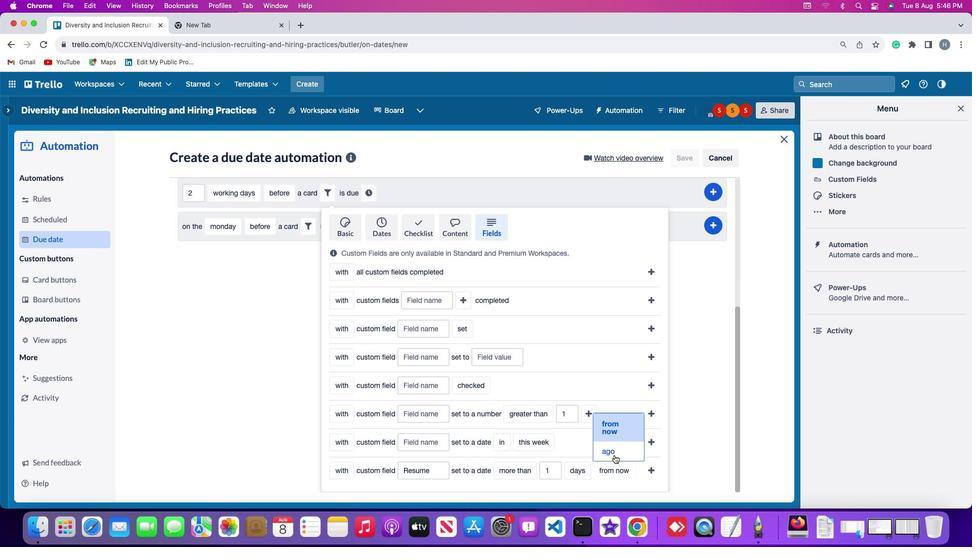 
Action: Mouse moved to (631, 466)
Screenshot: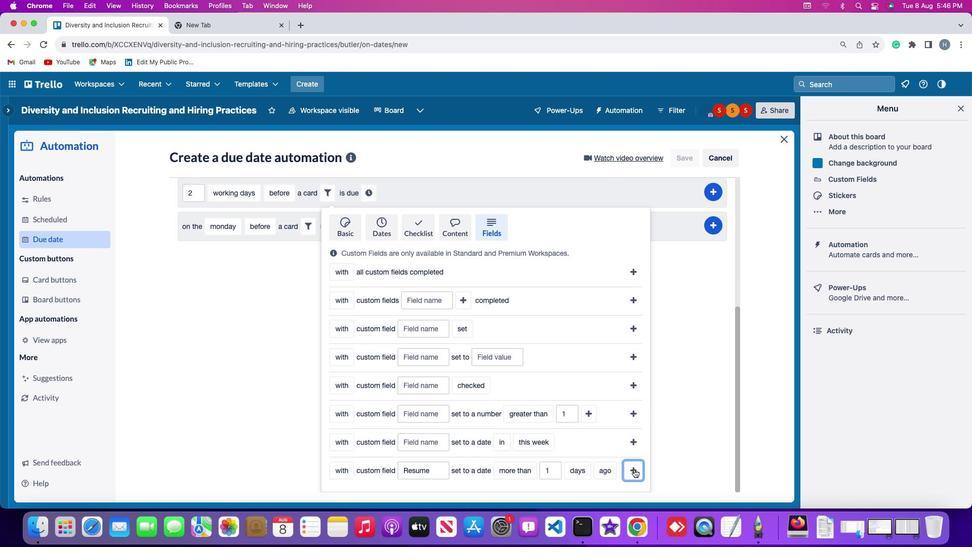 
Action: Mouse pressed left at (631, 466)
Screenshot: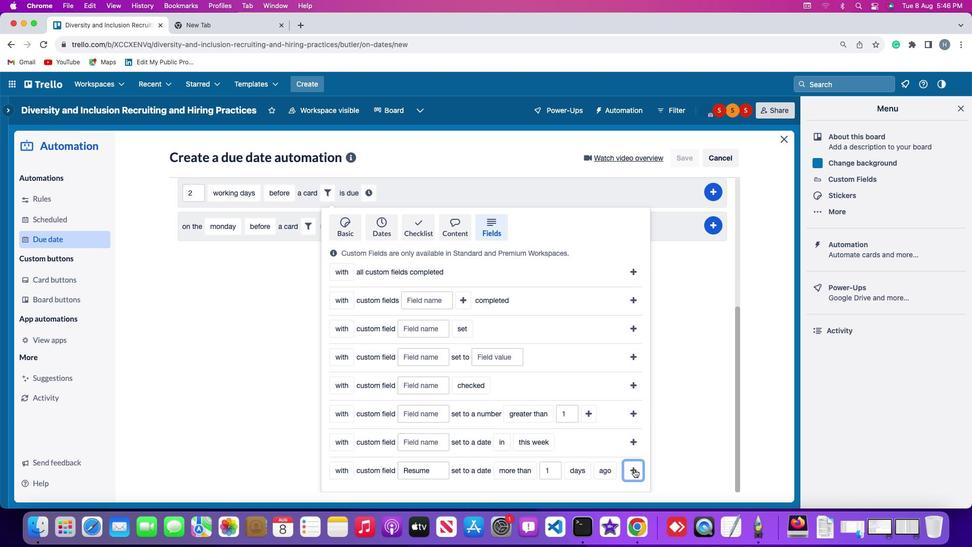 
Action: Mouse moved to (592, 405)
Screenshot: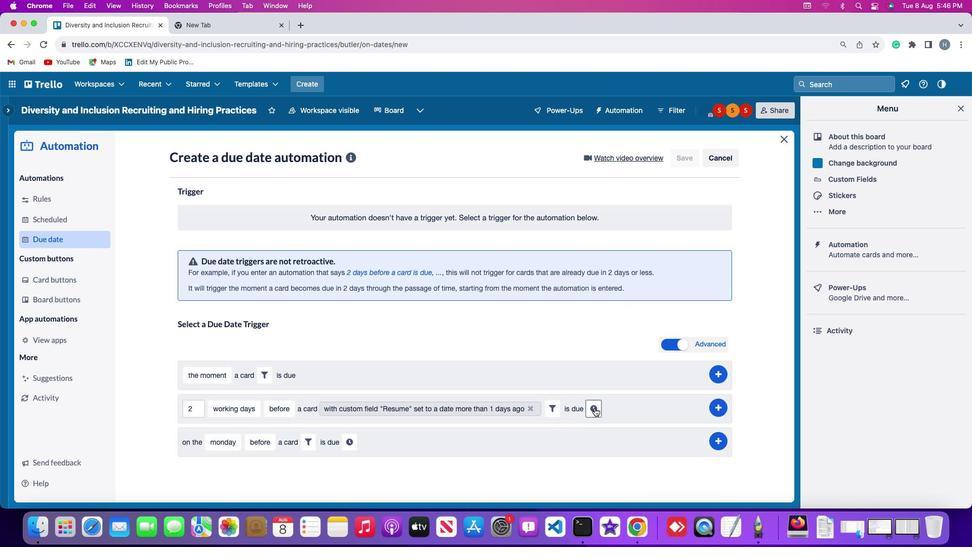 
Action: Mouse pressed left at (592, 405)
Screenshot: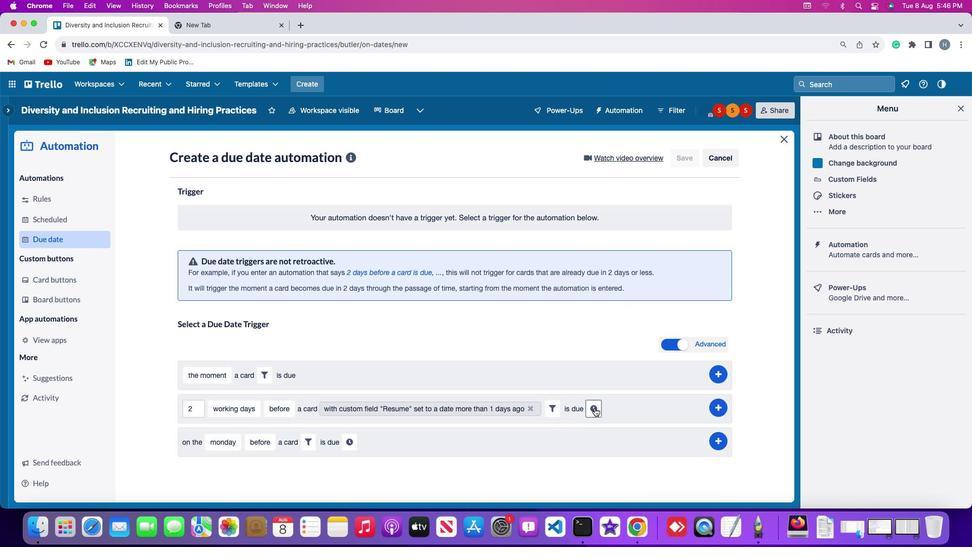 
Action: Mouse moved to (607, 407)
Screenshot: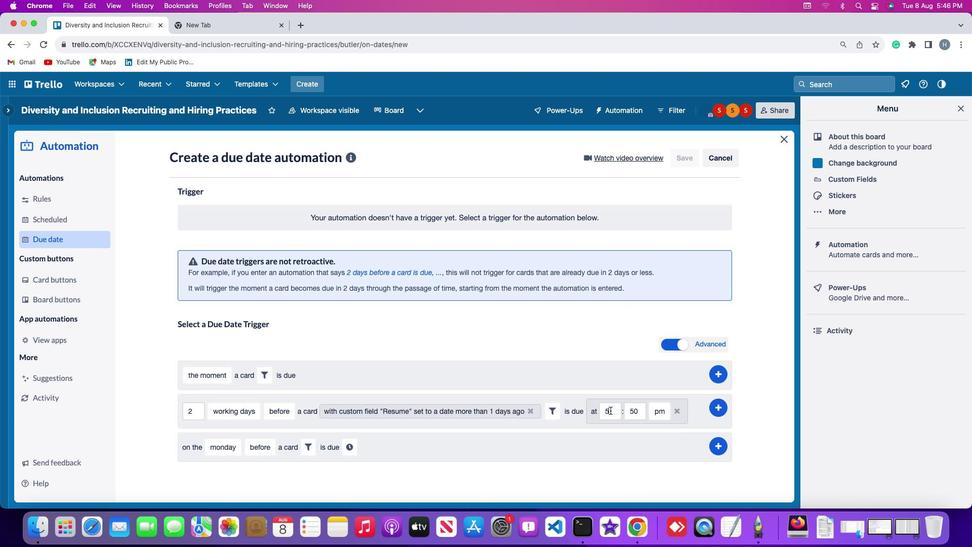 
Action: Mouse pressed left at (607, 407)
Screenshot: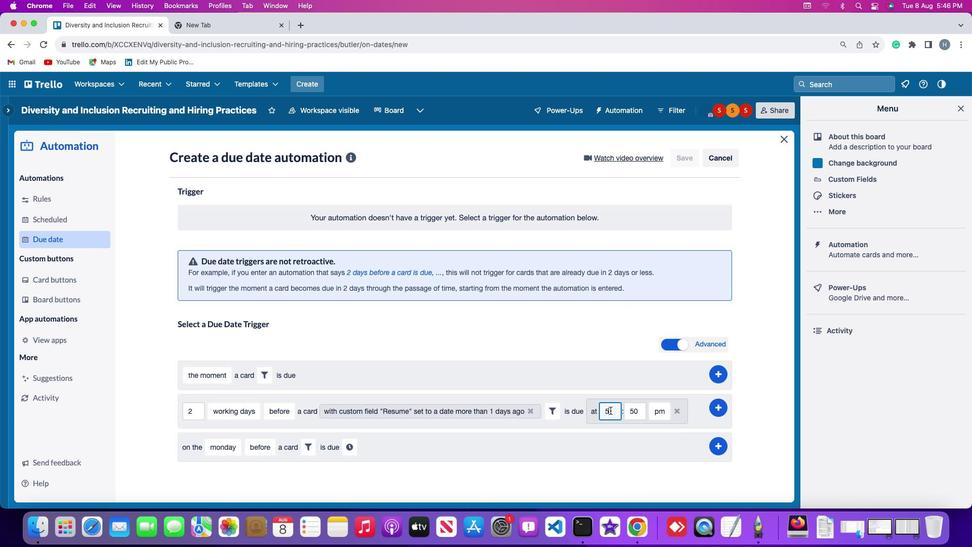 
Action: Key pressed Key.backspace'1''1'
Screenshot: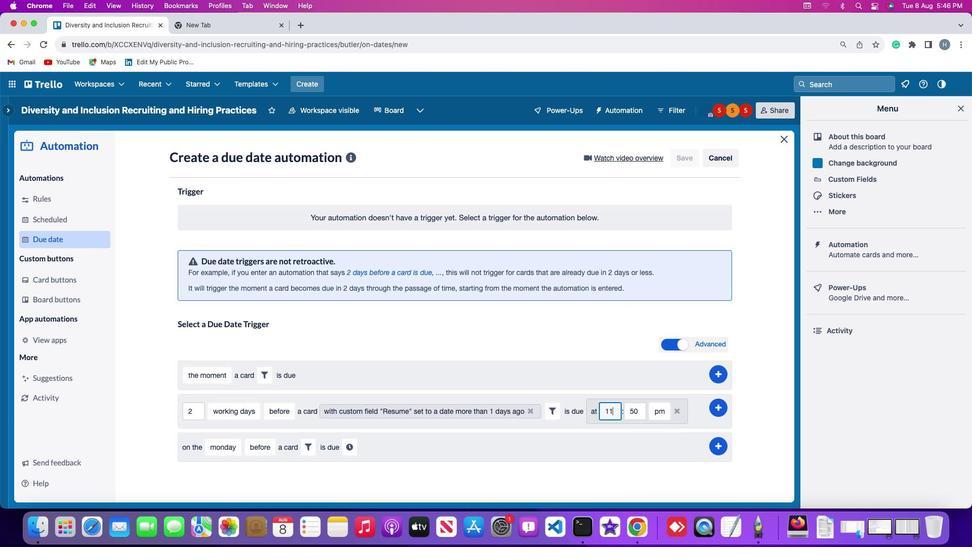 
Action: Mouse moved to (642, 407)
Screenshot: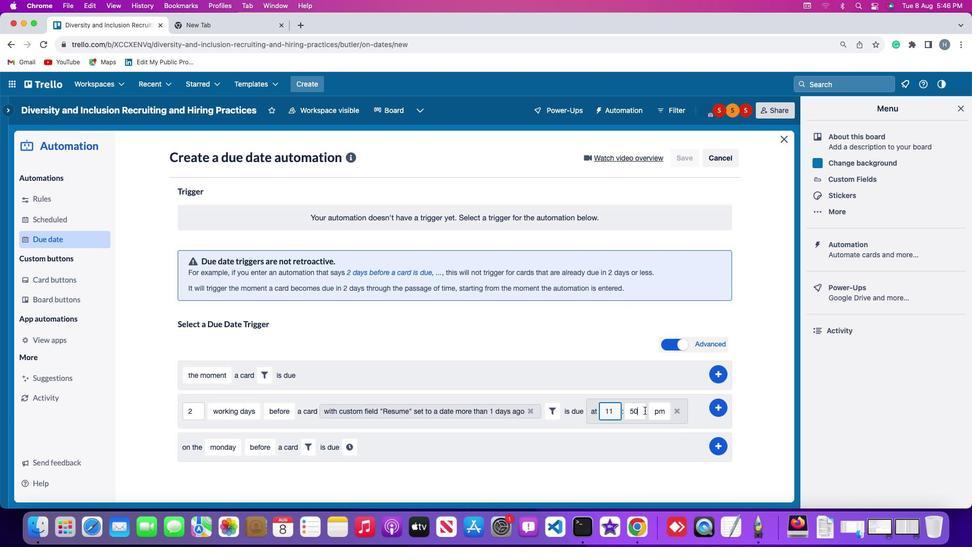 
Action: Mouse pressed left at (642, 407)
Screenshot: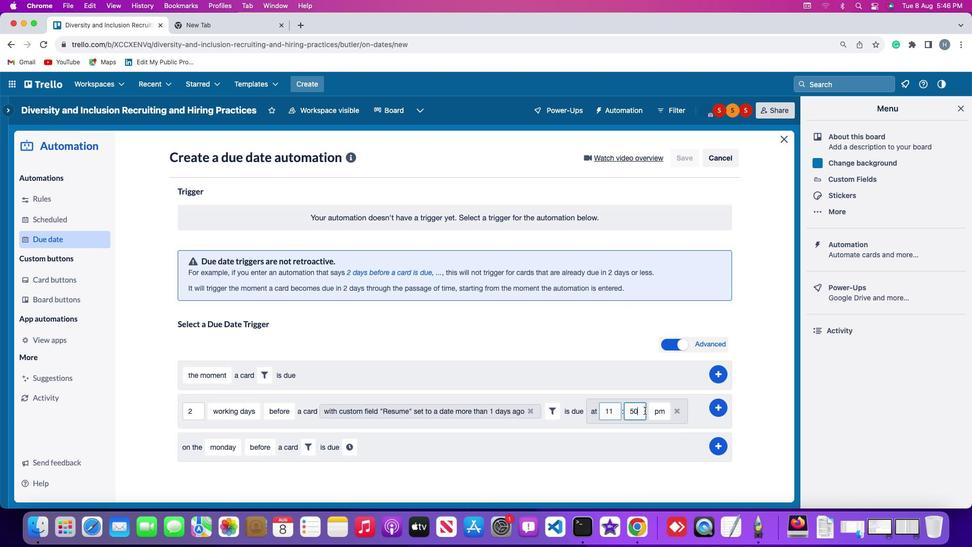
Action: Mouse moved to (642, 407)
Screenshot: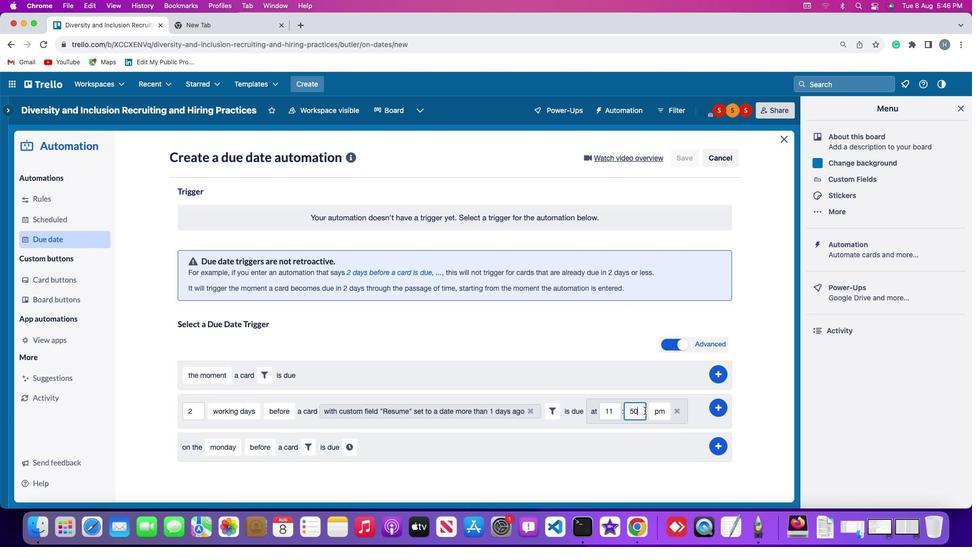 
Action: Key pressed Key.backspaceKey.backspace'0''0'
Screenshot: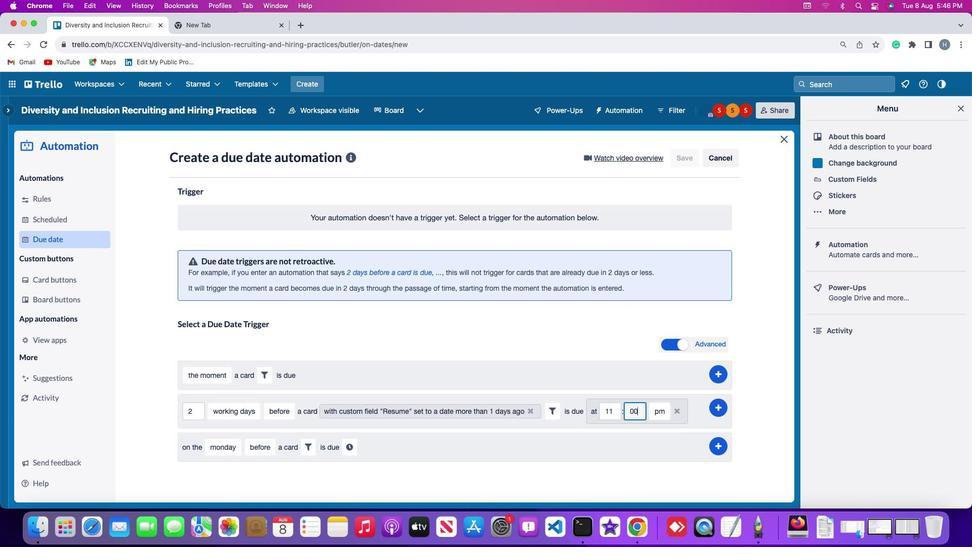 
Action: Mouse moved to (656, 405)
Screenshot: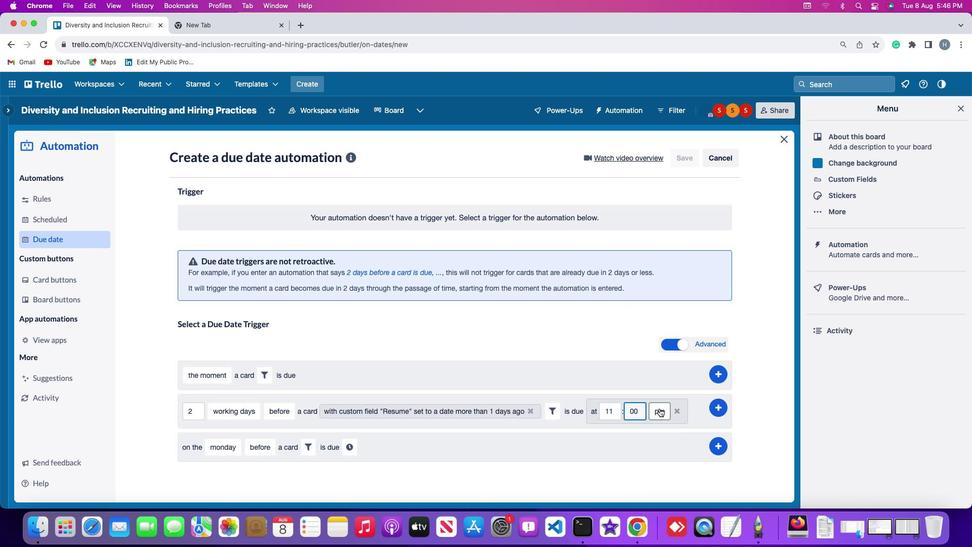 
Action: Mouse pressed left at (656, 405)
Screenshot: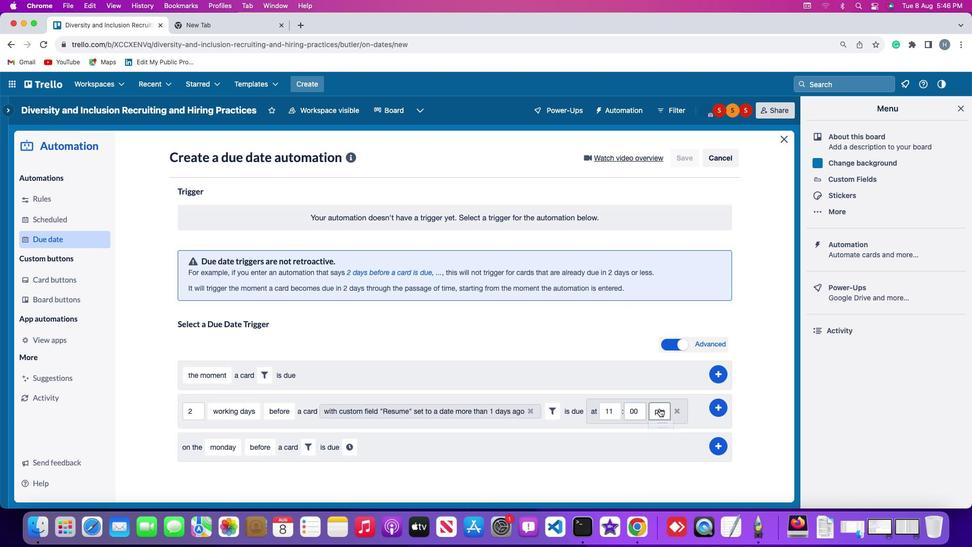 
Action: Mouse moved to (657, 426)
Screenshot: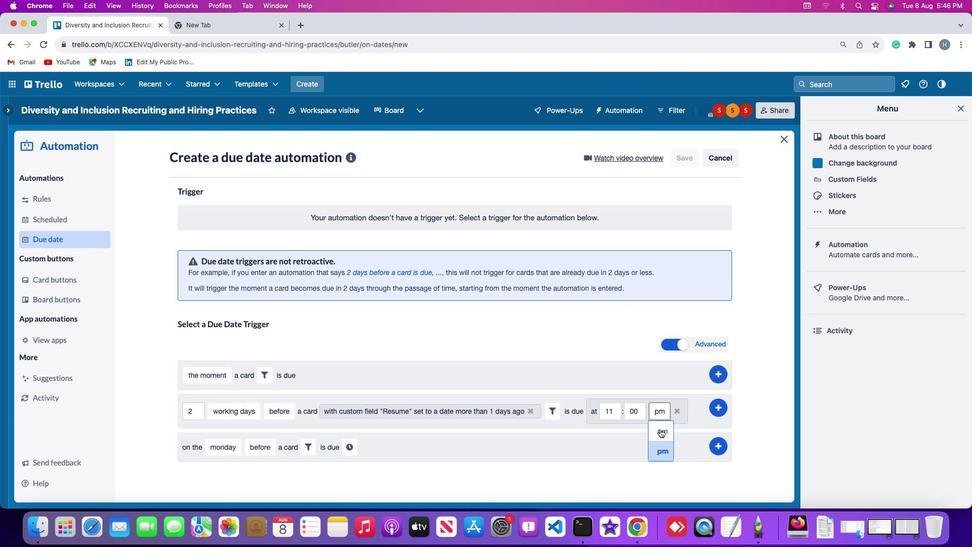 
Action: Mouse pressed left at (657, 426)
Screenshot: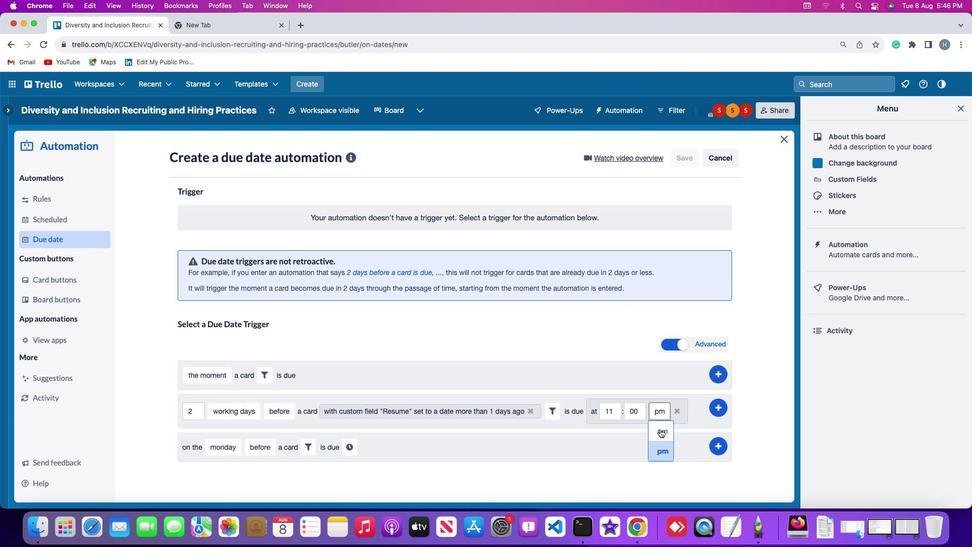 
Action: Mouse moved to (714, 403)
Screenshot: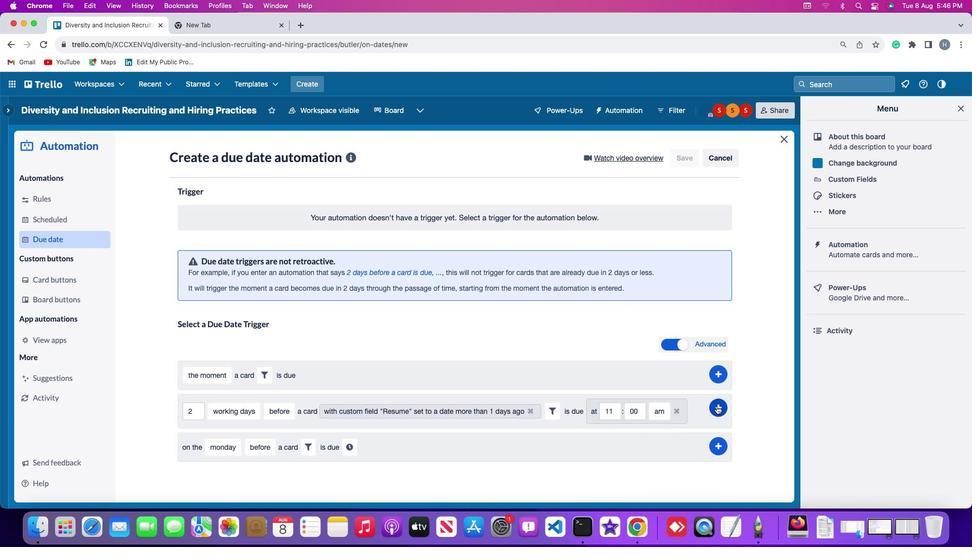 
Action: Mouse pressed left at (714, 403)
Screenshot: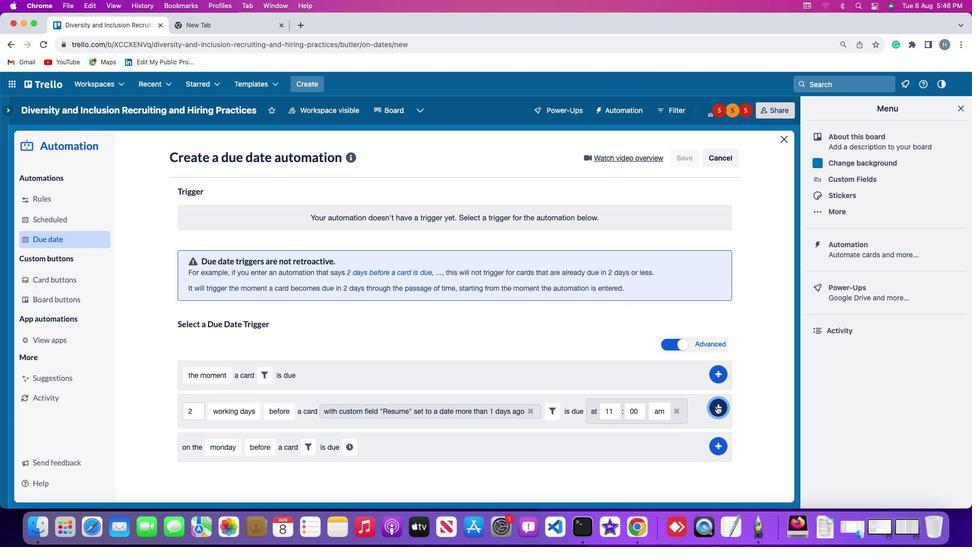 
Action: Mouse moved to (740, 310)
Screenshot: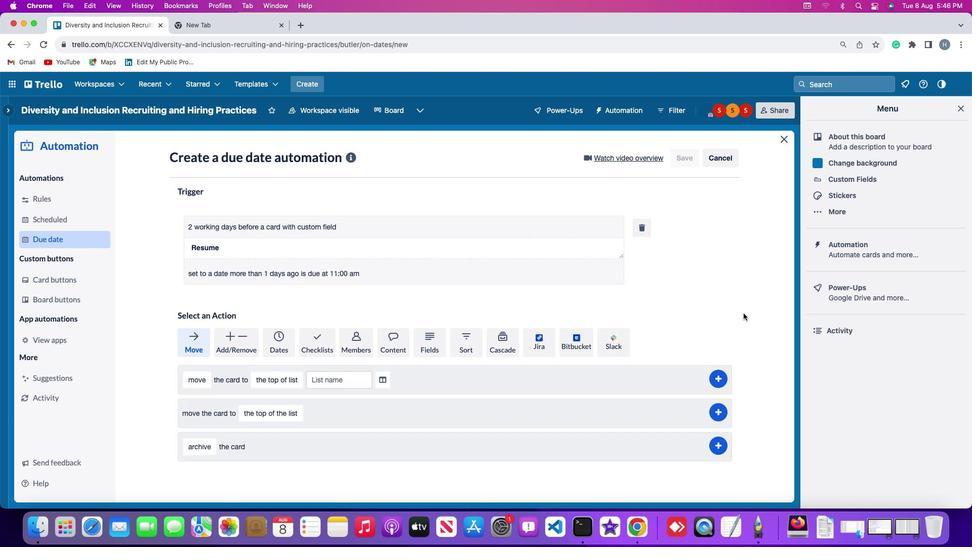 
